 Task: Open a blank sheet, save the file as Success.doc and add heading 'Success'Success ,with the parapraph,with the parapraph Success is the achievement of goals and the realization of one's ambitions. It varies from person to person, encompassing different aspects of life, such as career accomplishments, personal milestones, or making a positive impact on society. Success is a reflection of determination, hard work, and perseverance.Apply Font Style Algerian And font size 14. Apply font style in  Heading Caladea and font size 14 Change heading alignment to  Center
Action: Mouse moved to (20, 17)
Screenshot: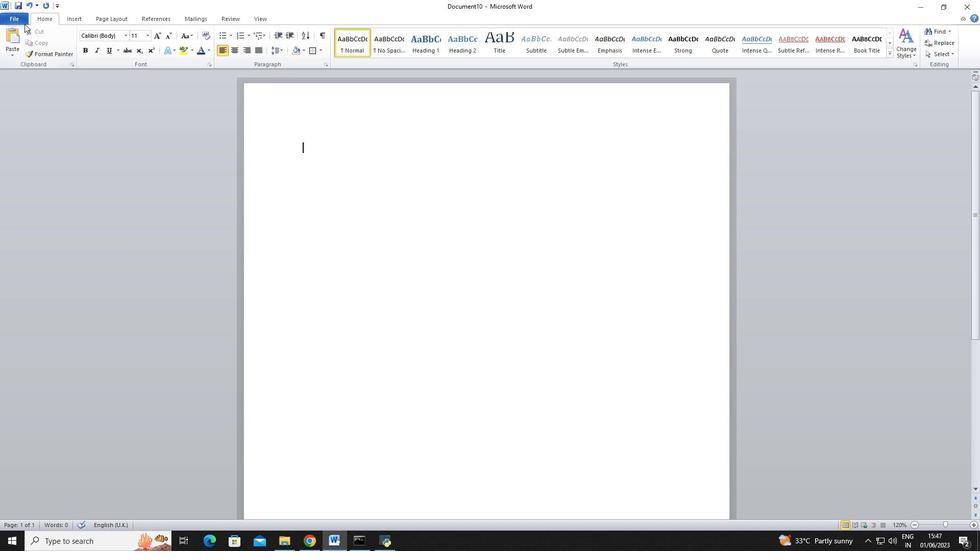
Action: Mouse pressed left at (20, 17)
Screenshot: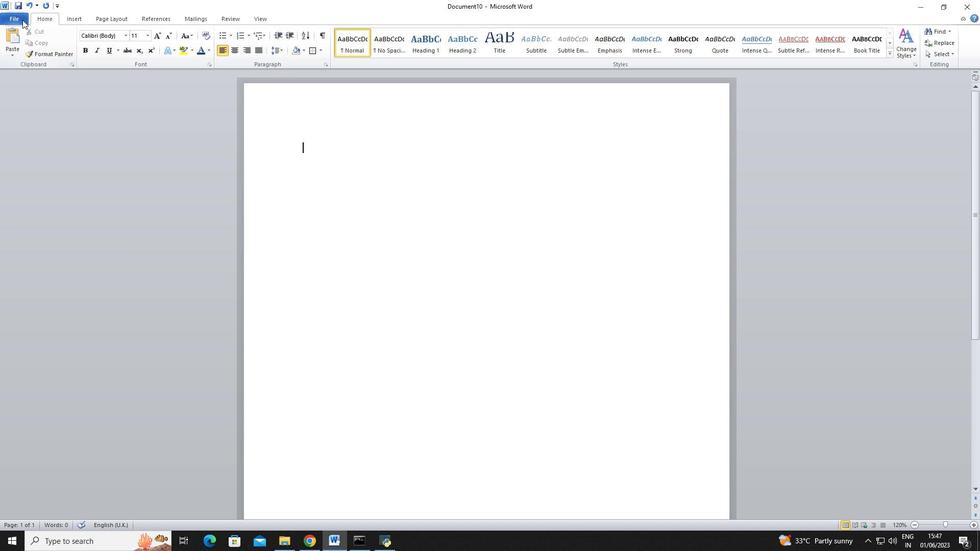 
Action: Mouse moved to (25, 131)
Screenshot: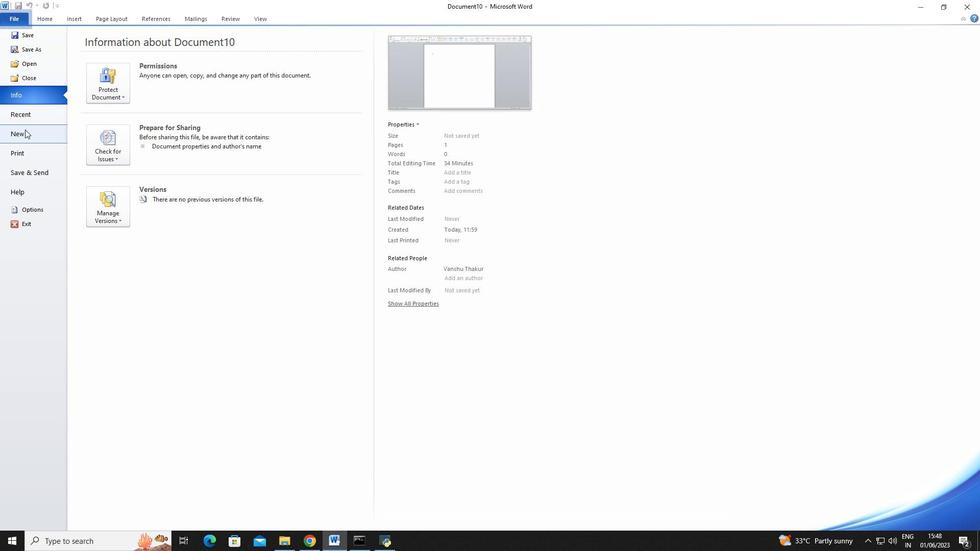 
Action: Mouse pressed left at (25, 131)
Screenshot: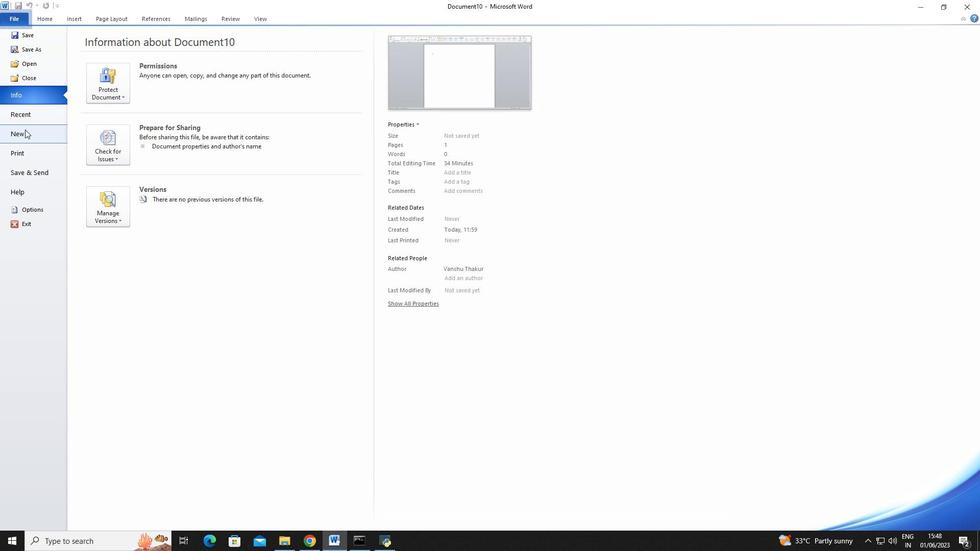 
Action: Mouse moved to (96, 103)
Screenshot: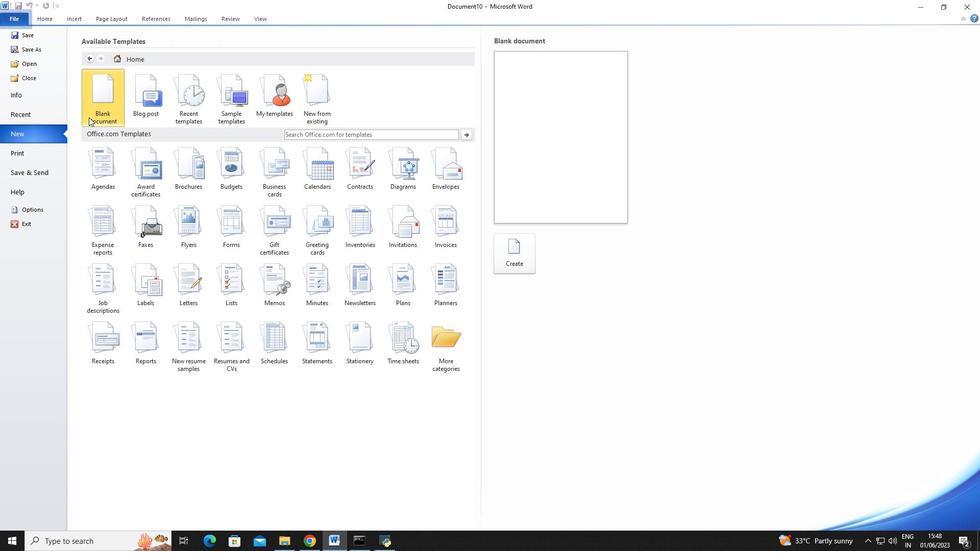 
Action: Mouse pressed left at (96, 103)
Screenshot: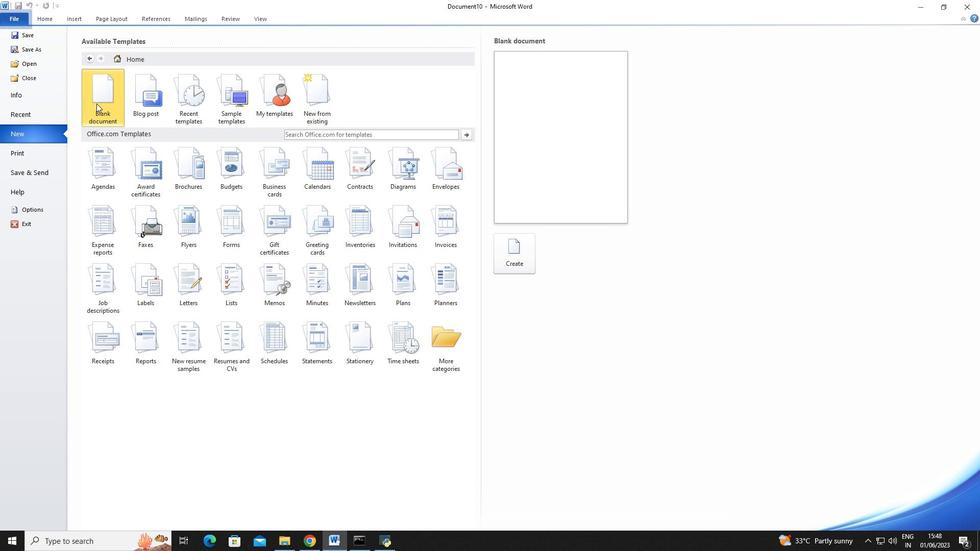 
Action: Mouse moved to (527, 260)
Screenshot: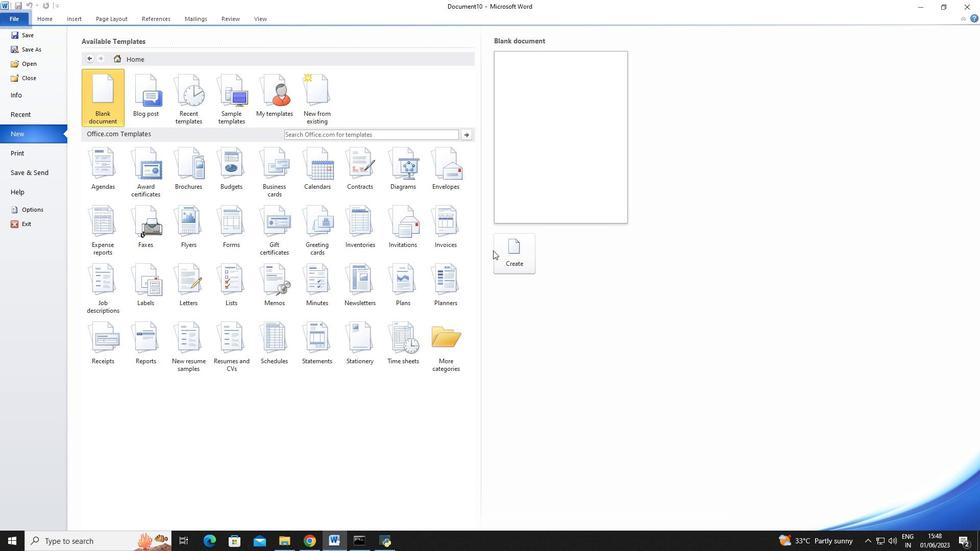 
Action: Mouse pressed left at (527, 260)
Screenshot: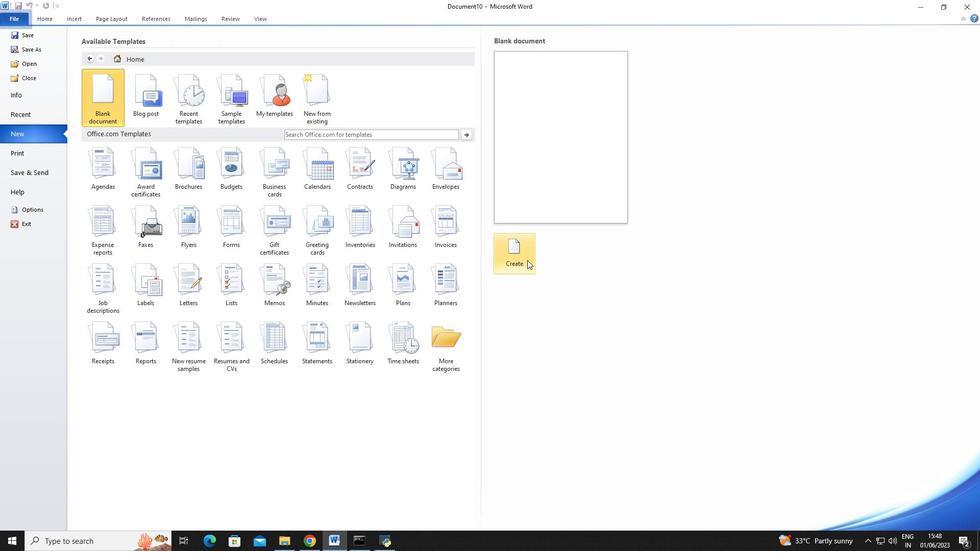 
Action: Mouse moved to (18, 7)
Screenshot: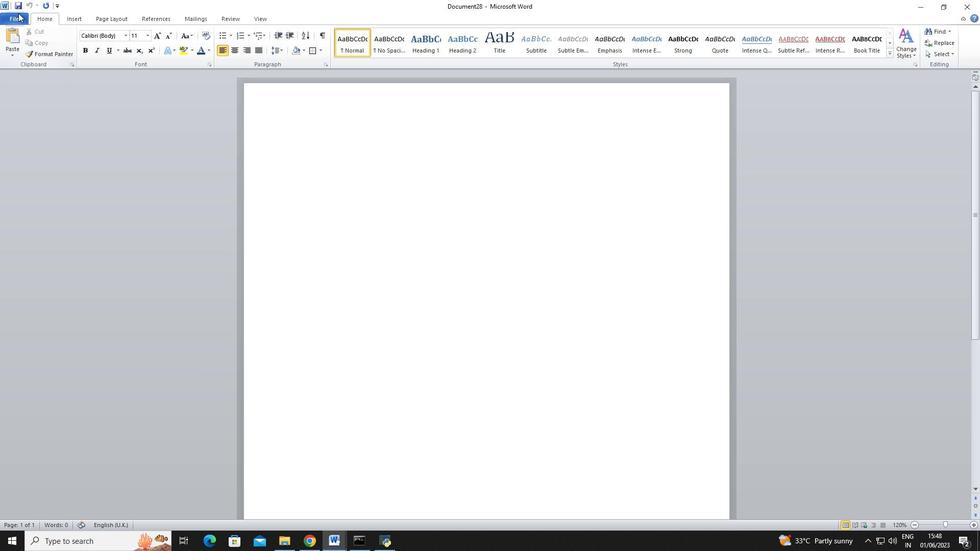 
Action: Mouse pressed left at (18, 7)
Screenshot: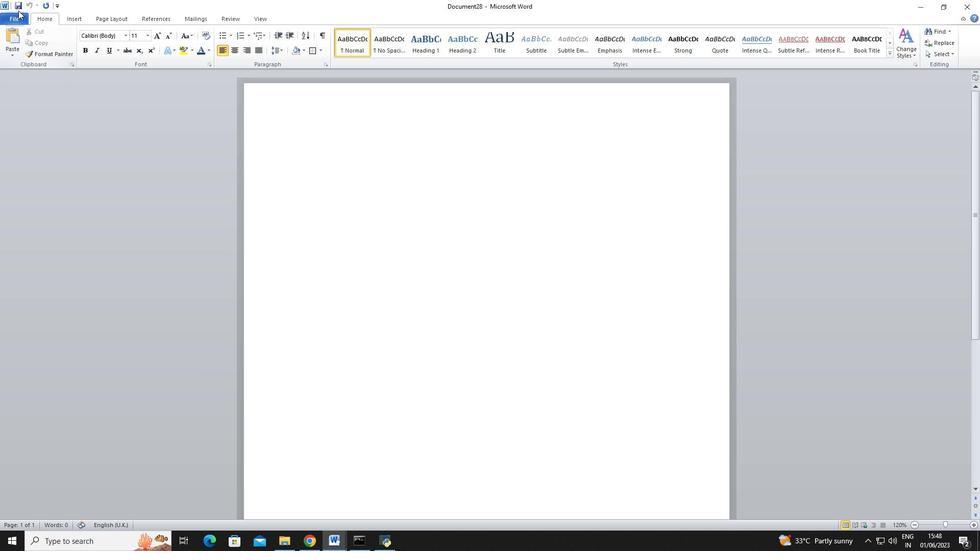 
Action: Mouse moved to (27, 29)
Screenshot: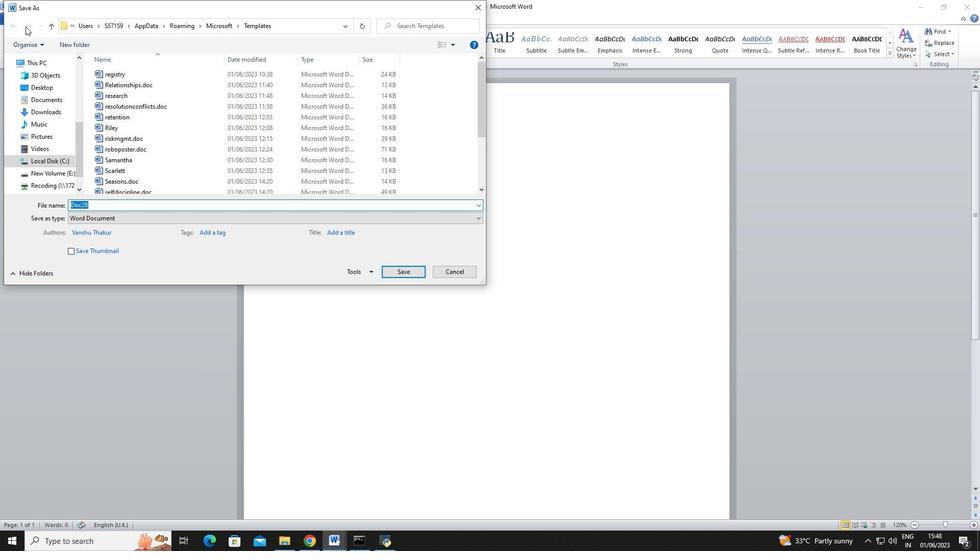 
Action: Key pressed <Key.shift>Success
Screenshot: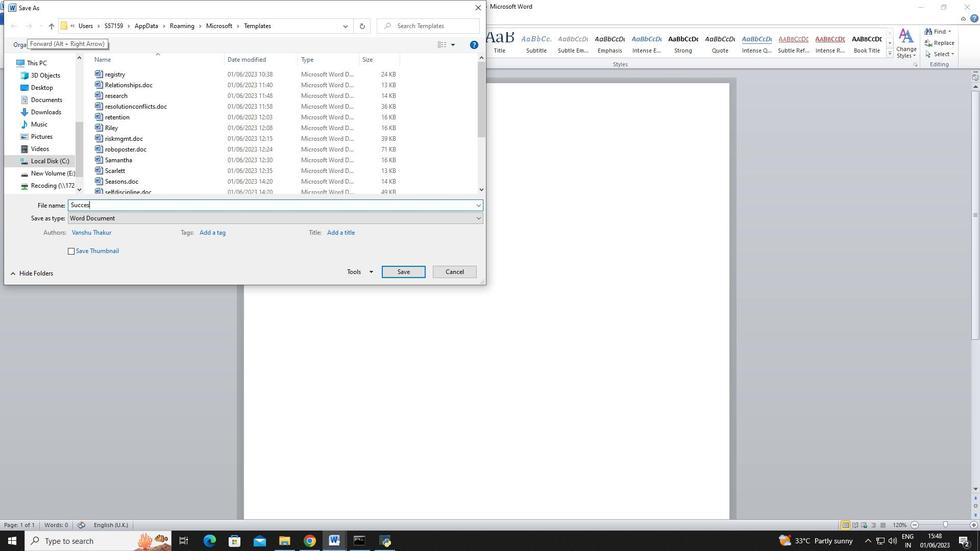 
Action: Mouse moved to (27, 22)
Screenshot: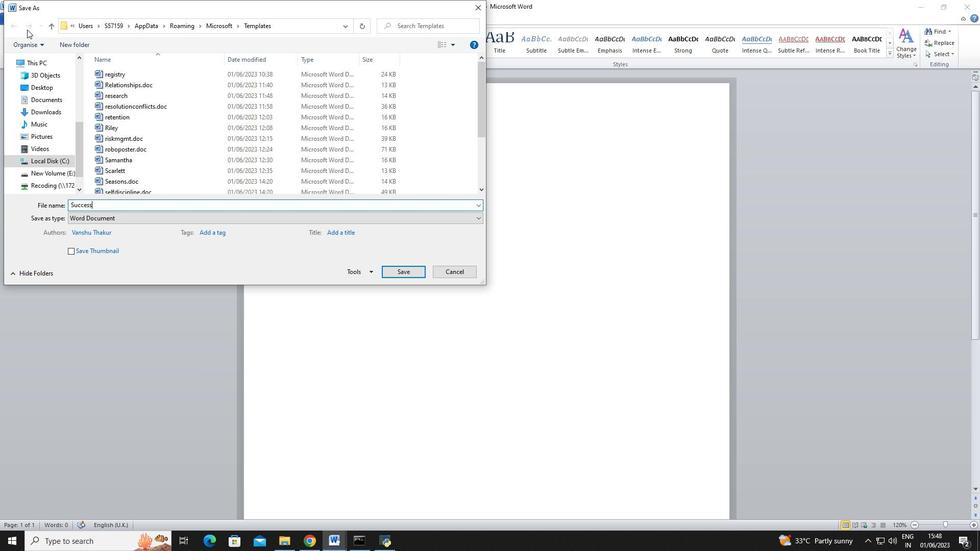 
Action: Key pressed .
Screenshot: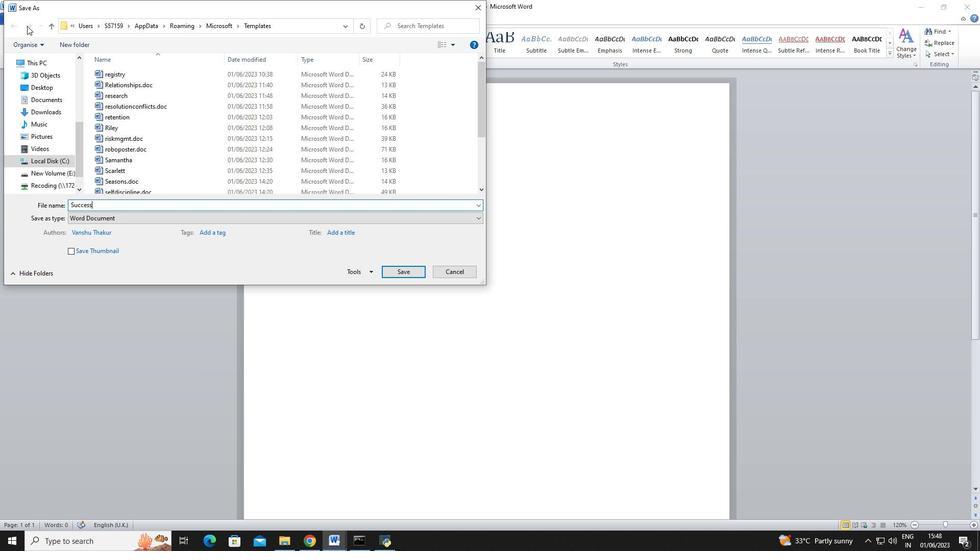 
Action: Mouse moved to (27, 23)
Screenshot: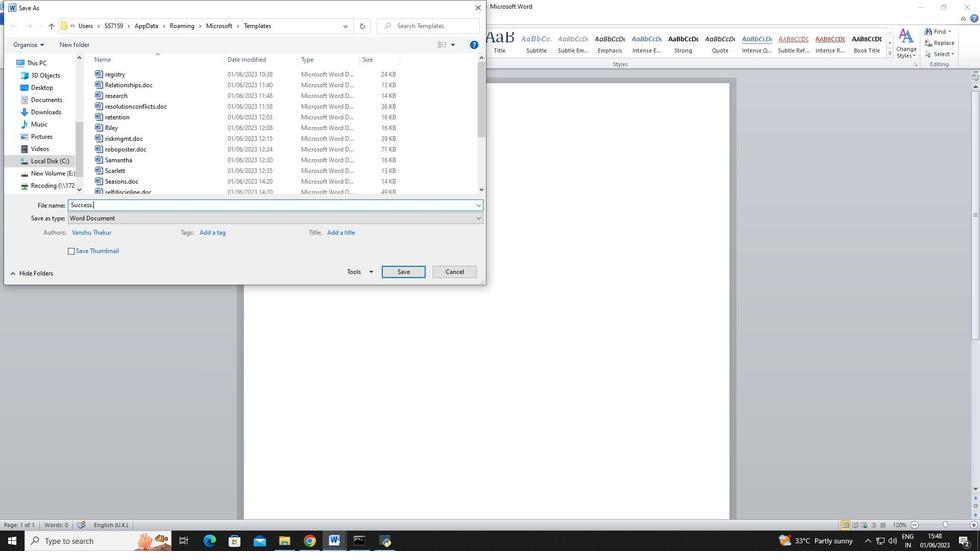 
Action: Key pressed doc
Screenshot: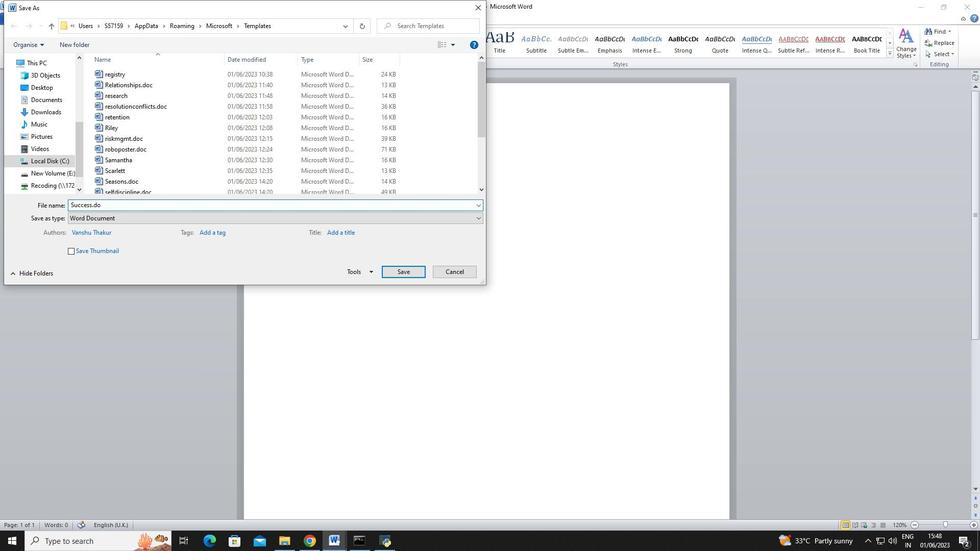 
Action: Mouse moved to (387, 269)
Screenshot: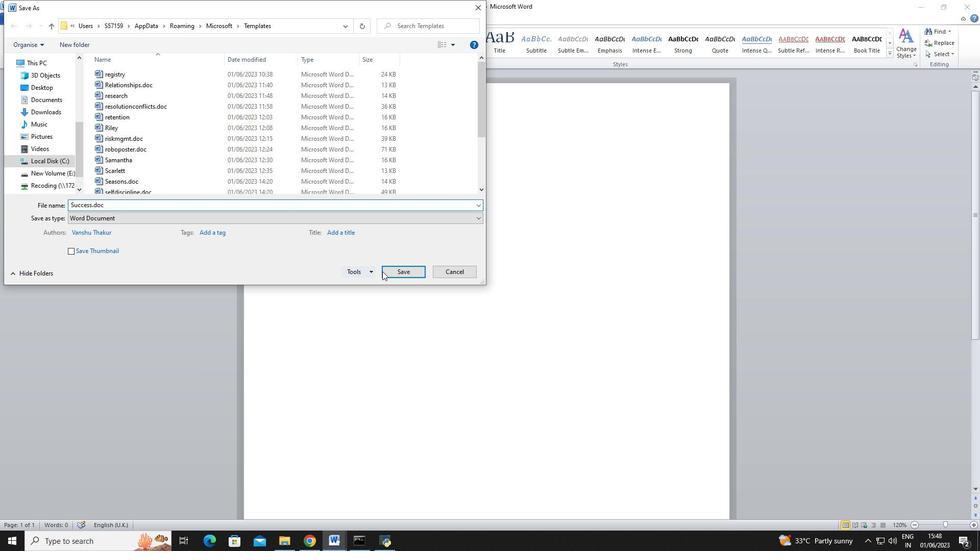 
Action: Mouse pressed left at (387, 269)
Screenshot: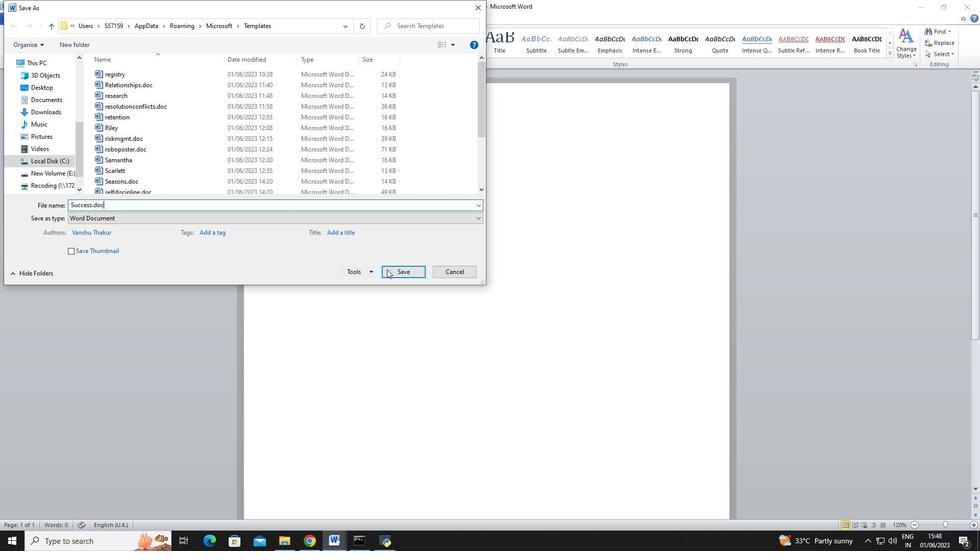 
Action: Mouse moved to (319, 167)
Screenshot: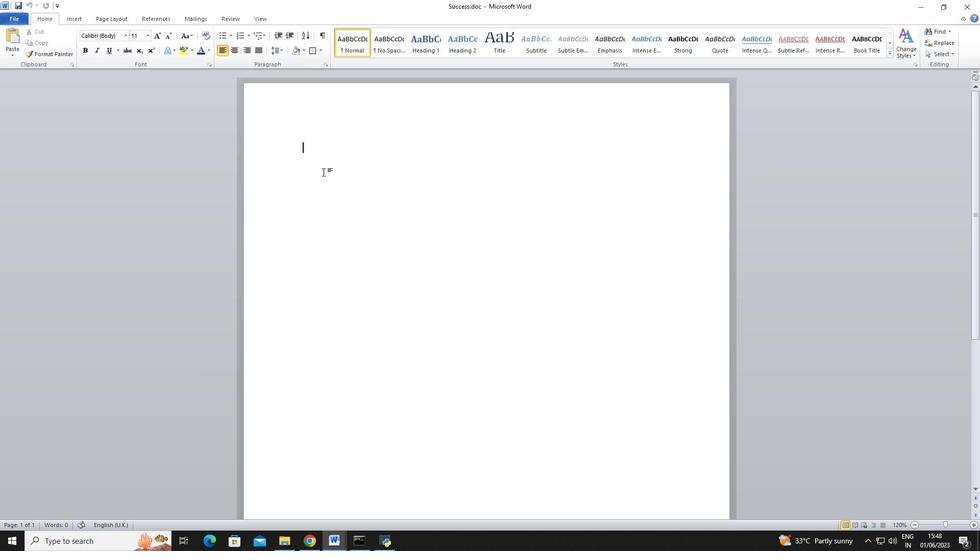 
Action: Key pressed <Key.shift>
Screenshot: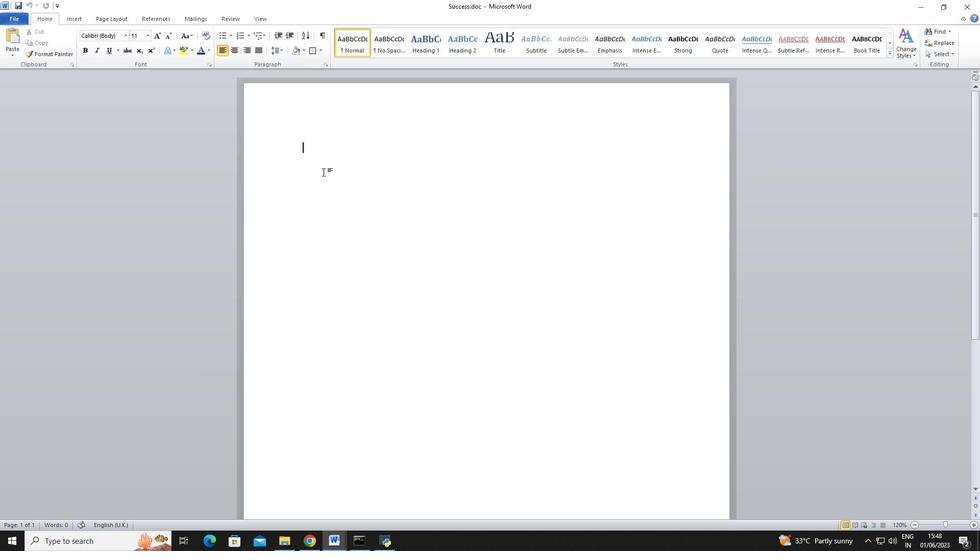 
Action: Mouse moved to (316, 162)
Screenshot: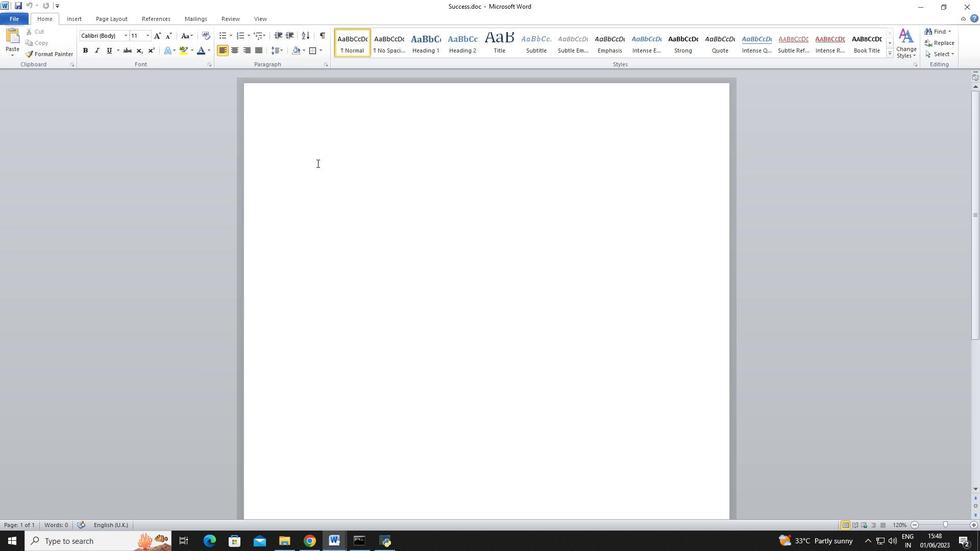 
Action: Key pressed <Key.shift><Key.shift>Success
Screenshot: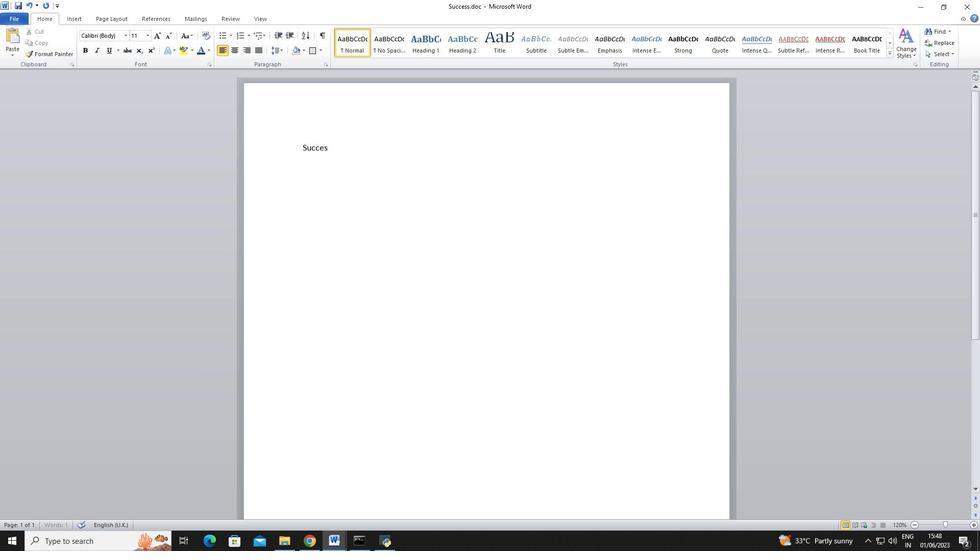 
Action: Mouse moved to (333, 169)
Screenshot: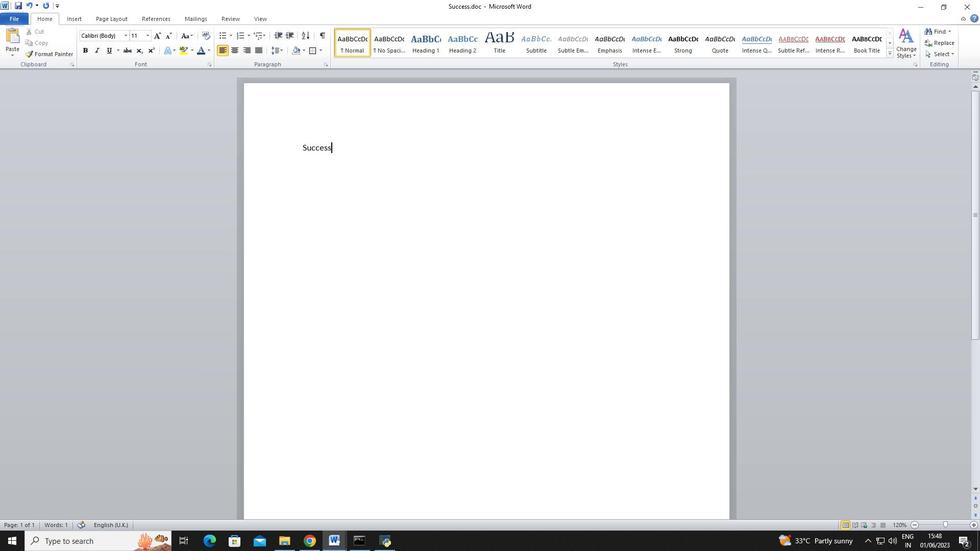 
Action: Key pressed <Key.enter><Key.shift>Success<Key.space>is<Key.space>the<Key.space>achievemn<Key.backspace>ent<Key.space>of<Key.space>goals<Key.space>and<Key.space>the<Key.space>realization<Key.space>of<Key.space>one's<Key.space>ambitions.<Key.space><Key.shift>It<Key.space>varies<Key.space>from<Key.space>person<Key.space>to<Key.space>person,<Key.space>encompassing<Key.space>different<Key.space>aspects<Key.space>of<Key.space>life,<Key.space>such<Key.space>as<Key.space>career<Key.space>accomplishments,<Key.space>personal<Key.space>milestones.<Key.backspace>,<Key.space>or<Key.space>making<Key.space>a<Key.space>positive<Key.space>impact<Key.space>on<Key.space>society.<Key.space><Key.shift><Key.shift><Key.shift><Key.shift><Key.shift><Key.shift><Key.shift><Key.shift><Key.shift><Key.shift><Key.shift><Key.shift><Key.shift><Key.shift><Key.shift><Key.shift><Key.shift><Key.shift><Key.shift><Key.shift><Key.shift><Key.shift><Key.shift><Key.shift><Key.shift><Key.shift><Key.shift><Key.shift><Key.shift><Key.shift><Key.shift>Sucess<Key.space>is<Key.space>a<Key.space>reflection<Key.space>of<Key.space>determination,<Key.space>hard<Key.space>work,<Key.space>and<Key.space>perseverance.
Screenshot: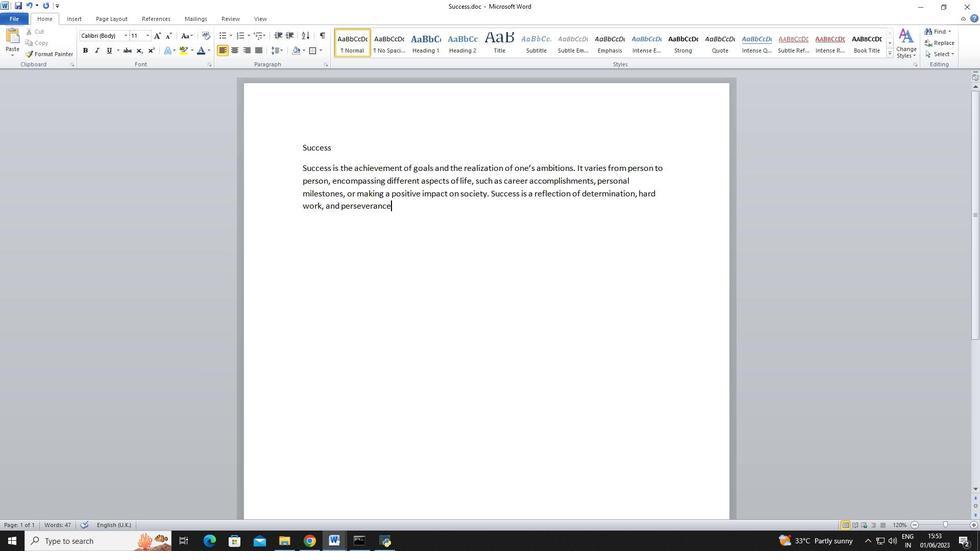 
Action: Mouse moved to (396, 214)
Screenshot: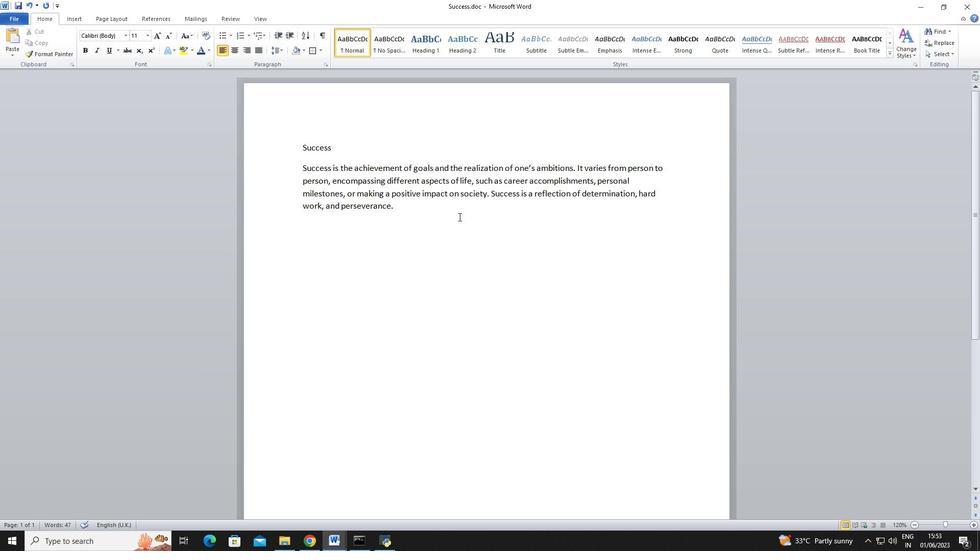 
Action: Mouse pressed left at (396, 214)
Screenshot: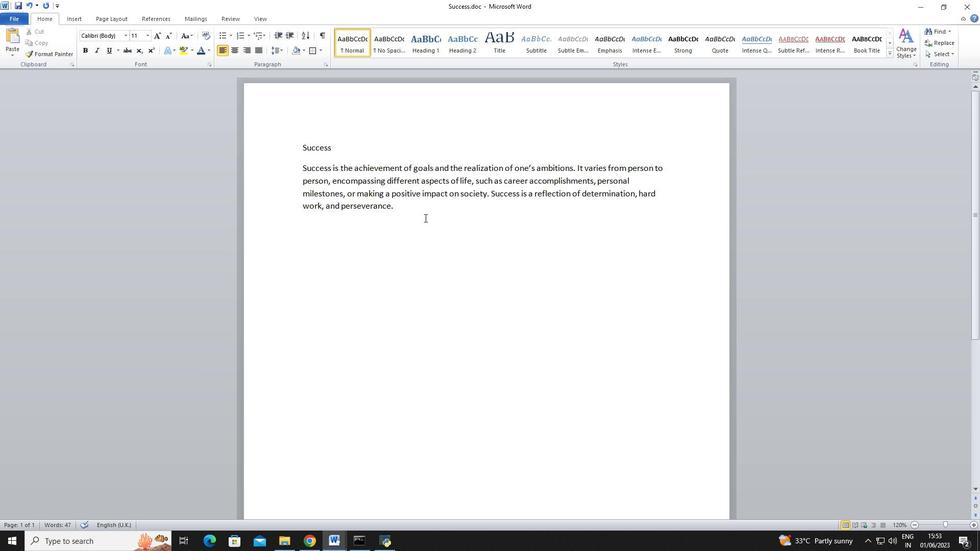 
Action: Mouse moved to (125, 35)
Screenshot: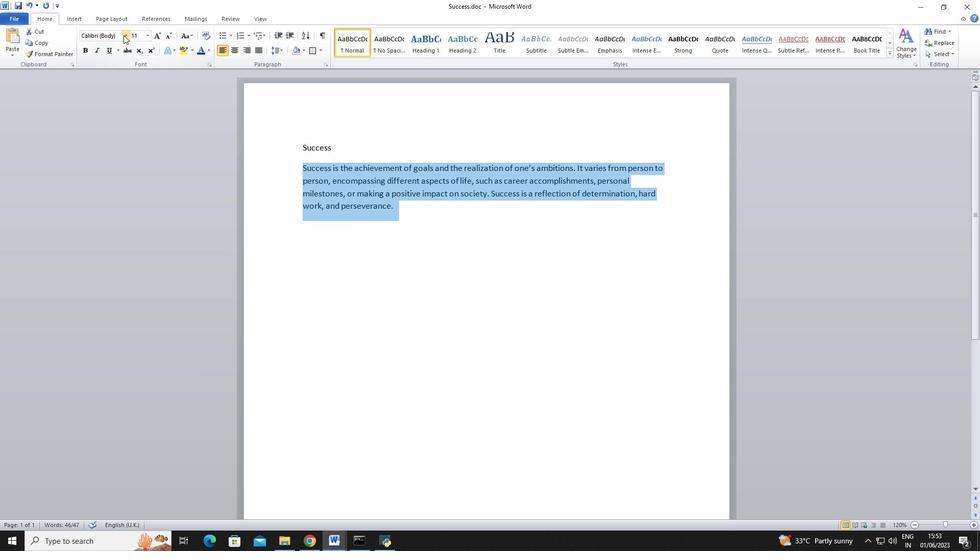 
Action: Mouse pressed left at (125, 35)
Screenshot: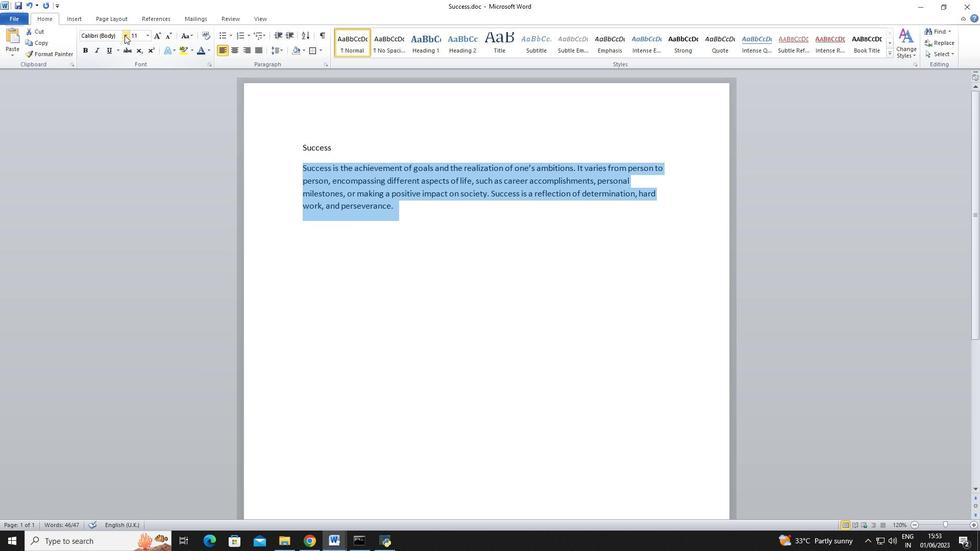 
Action: Mouse moved to (153, 237)
Screenshot: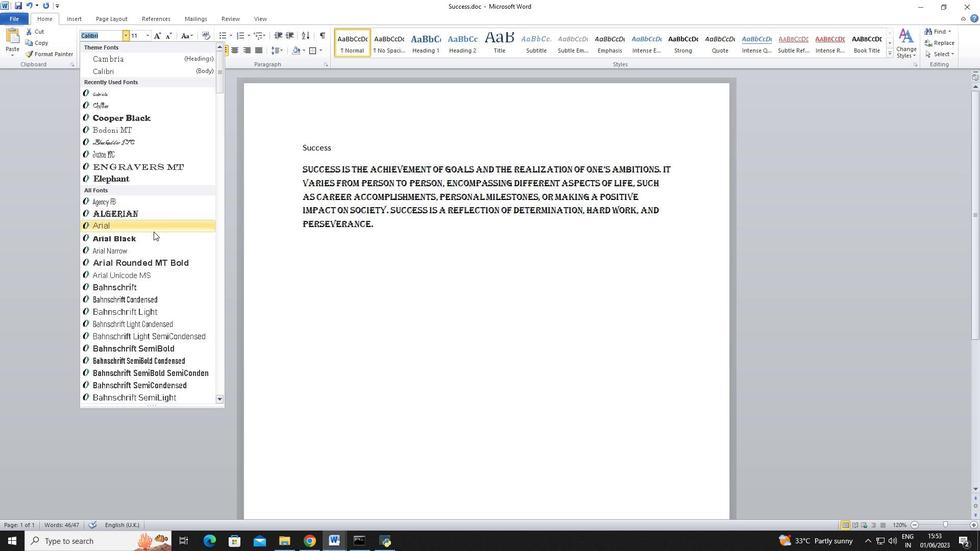 
Action: Mouse scrolled (153, 235) with delta (0, 0)
Screenshot: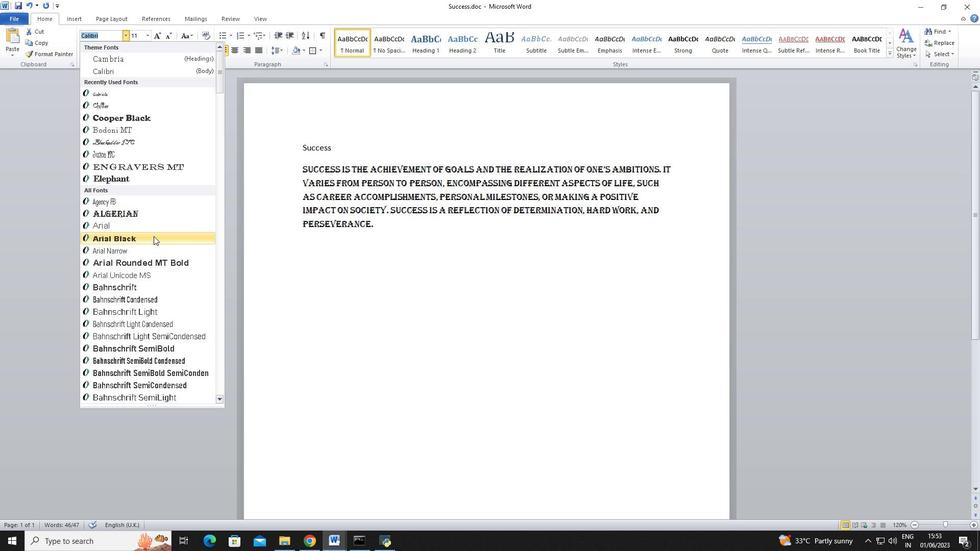 
Action: Mouse scrolled (153, 237) with delta (0, 0)
Screenshot: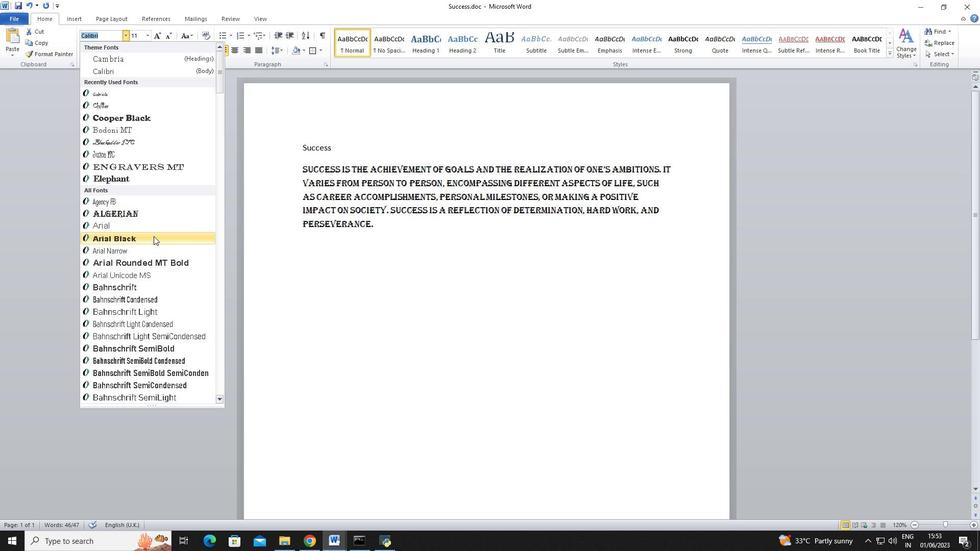 
Action: Mouse scrolled (153, 237) with delta (0, 0)
Screenshot: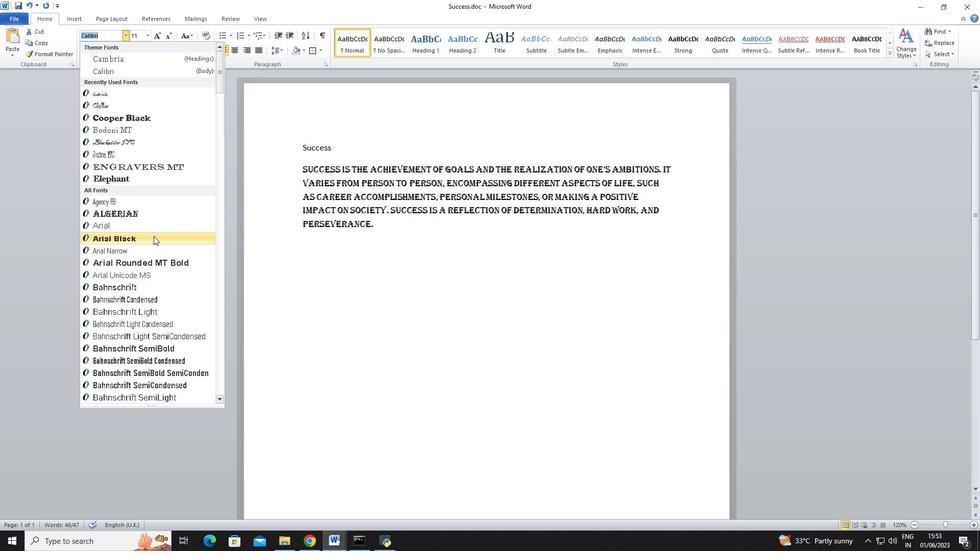 
Action: Mouse moved to (154, 230)
Screenshot: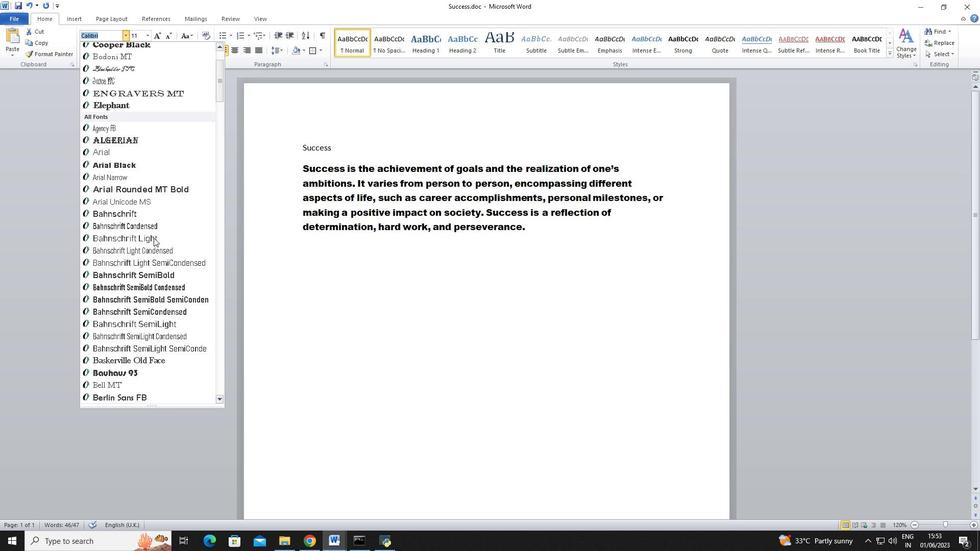 
Action: Mouse scrolled (154, 231) with delta (0, 0)
Screenshot: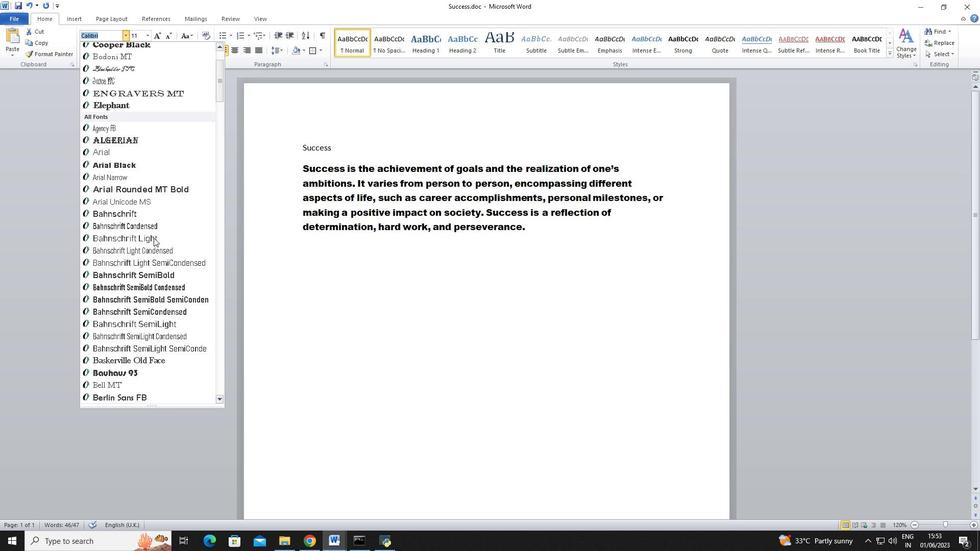 
Action: Mouse moved to (154, 228)
Screenshot: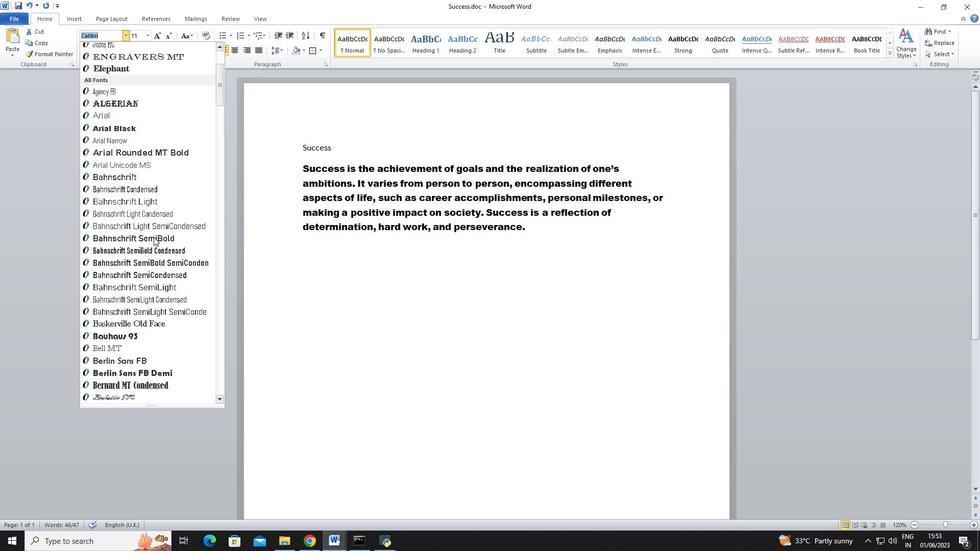 
Action: Mouse scrolled (154, 229) with delta (0, 0)
Screenshot: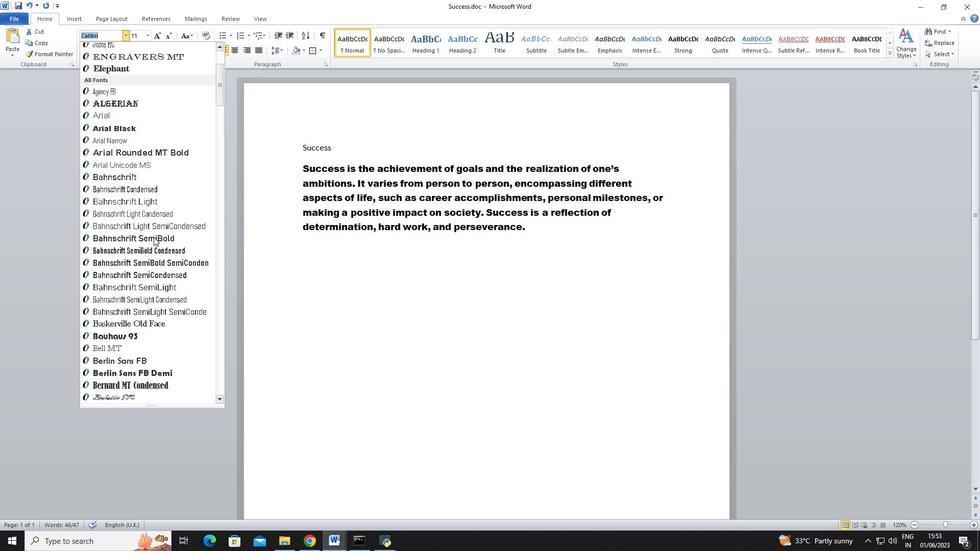 
Action: Mouse moved to (154, 227)
Screenshot: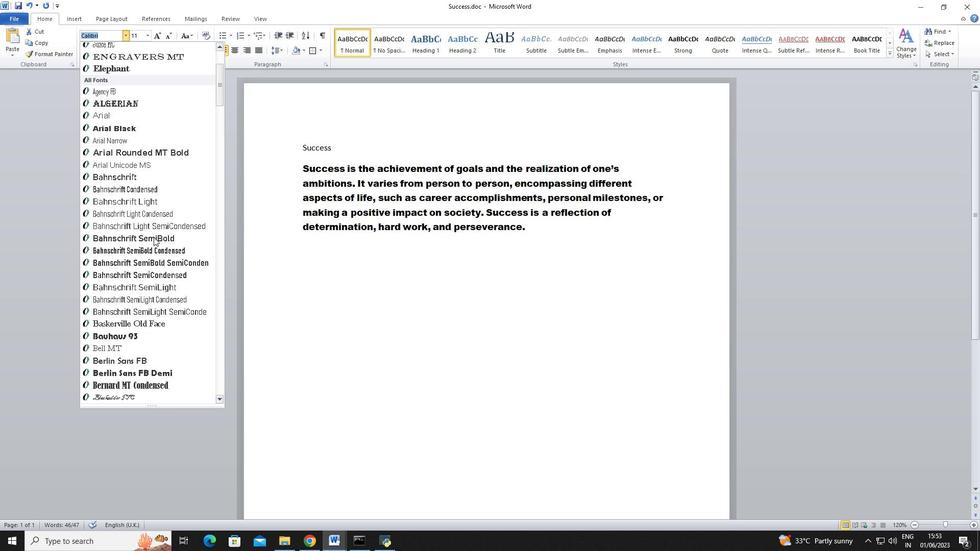 
Action: Mouse scrolled (154, 227) with delta (0, 0)
Screenshot: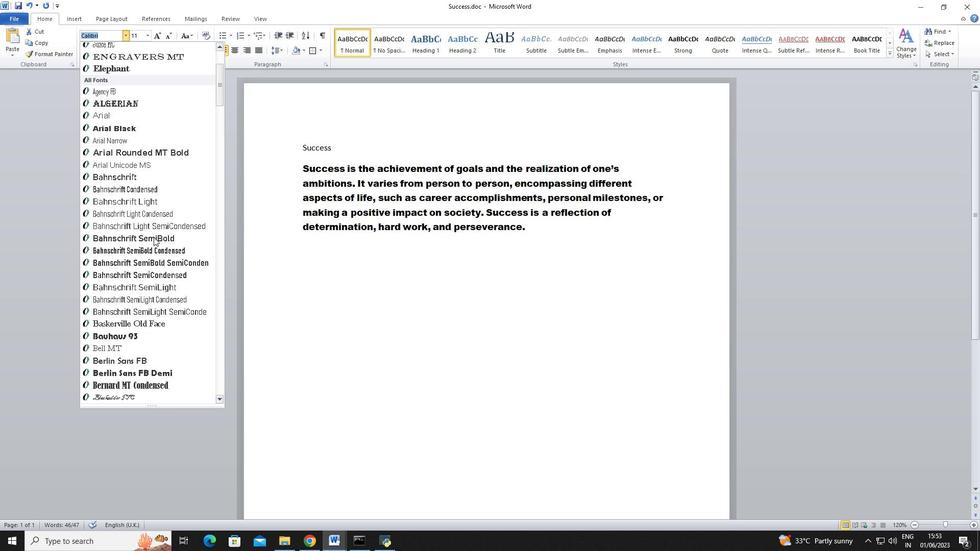 
Action: Mouse moved to (155, 224)
Screenshot: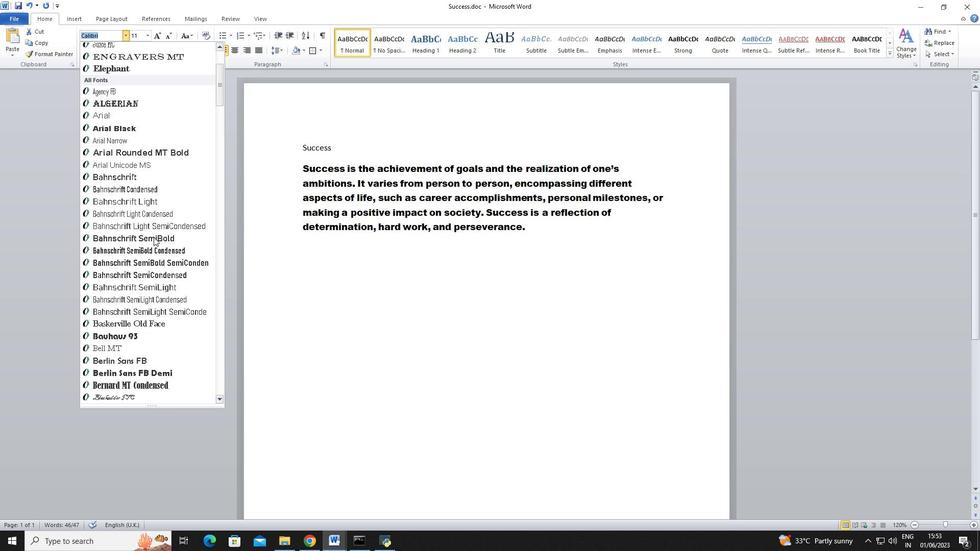 
Action: Mouse scrolled (155, 224) with delta (0, 0)
Screenshot: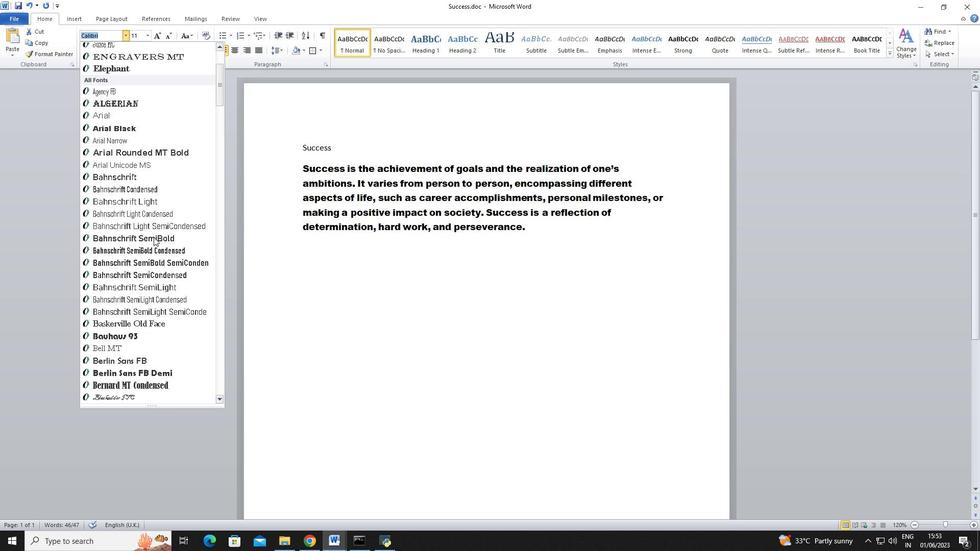 
Action: Mouse moved to (158, 214)
Screenshot: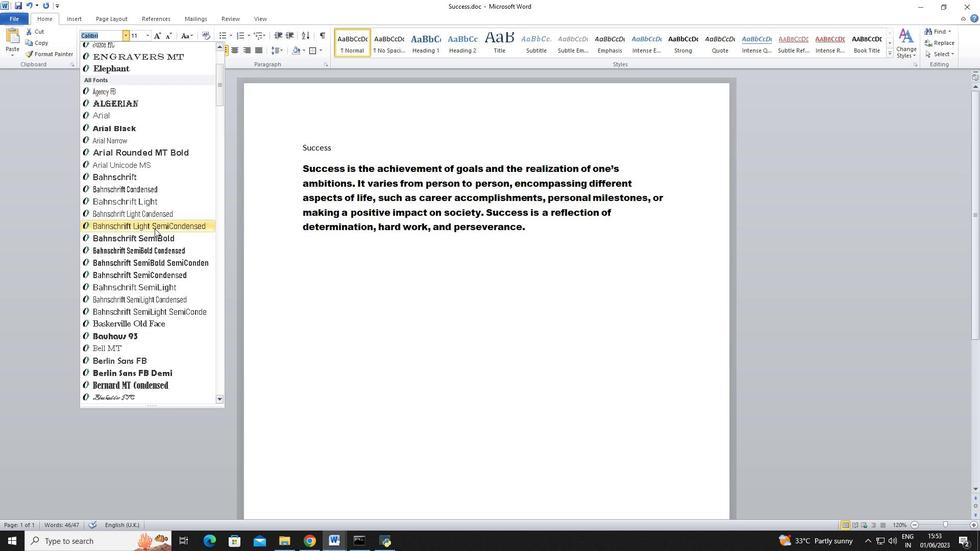 
Action: Mouse scrolled (157, 220) with delta (0, 0)
Screenshot: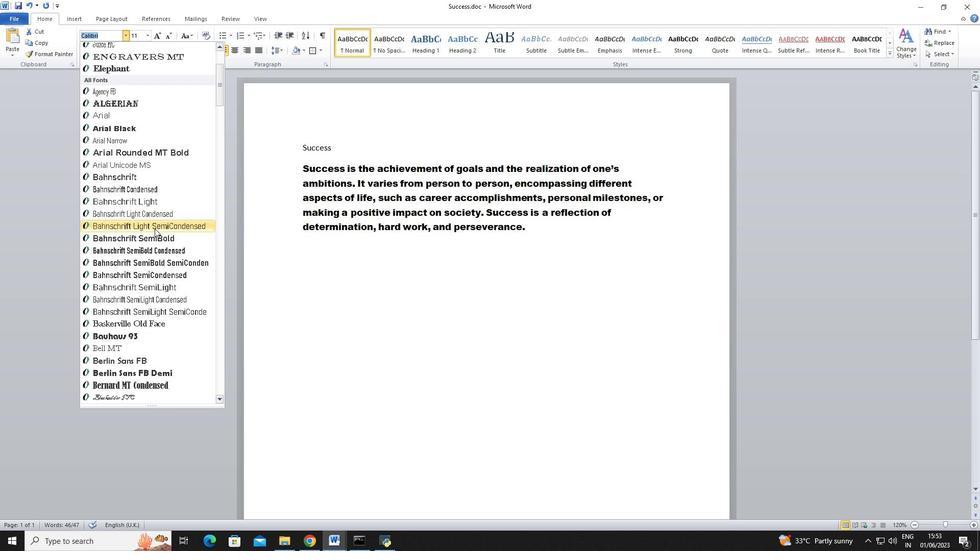 
Action: Mouse moved to (106, 29)
Screenshot: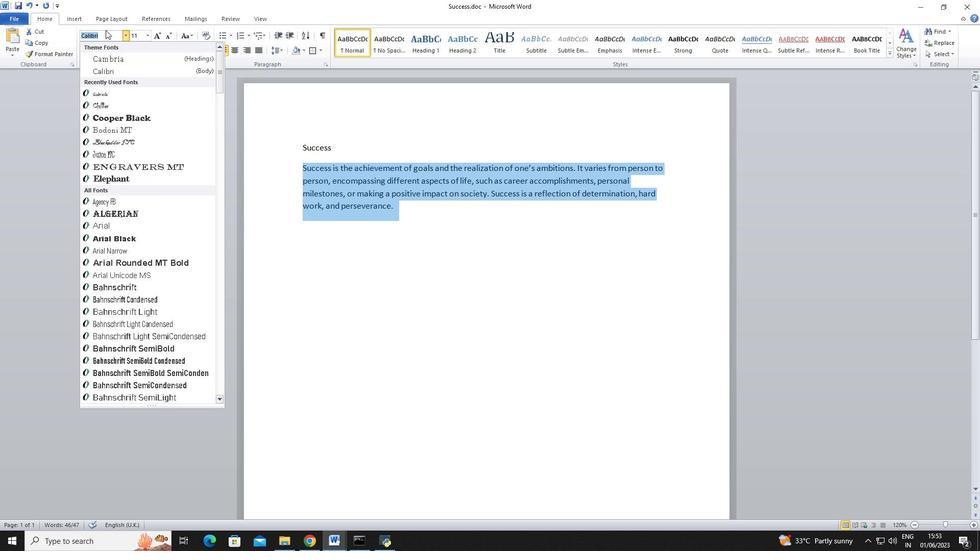 
Action: Key pressed <Key.shift>Algerian<Key.enter>
Screenshot: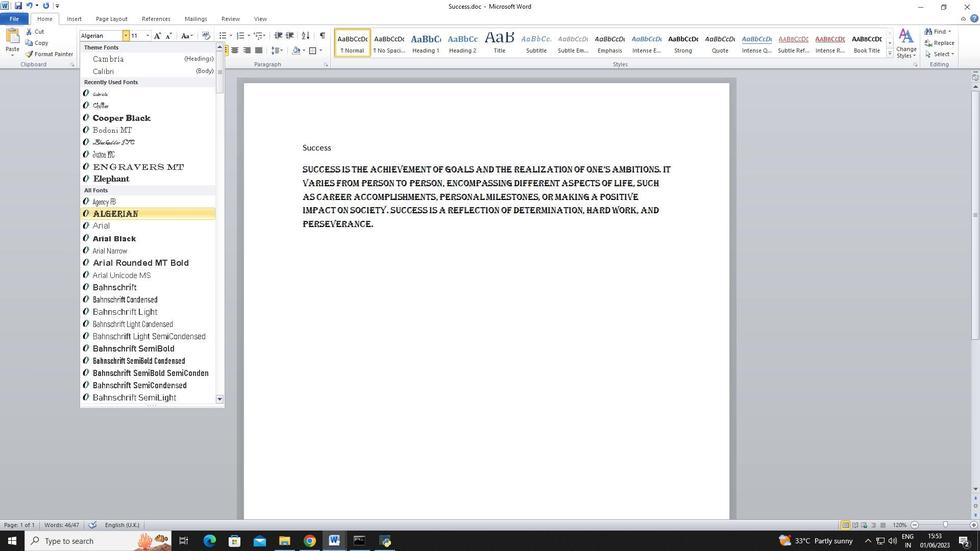 
Action: Mouse moved to (148, 37)
Screenshot: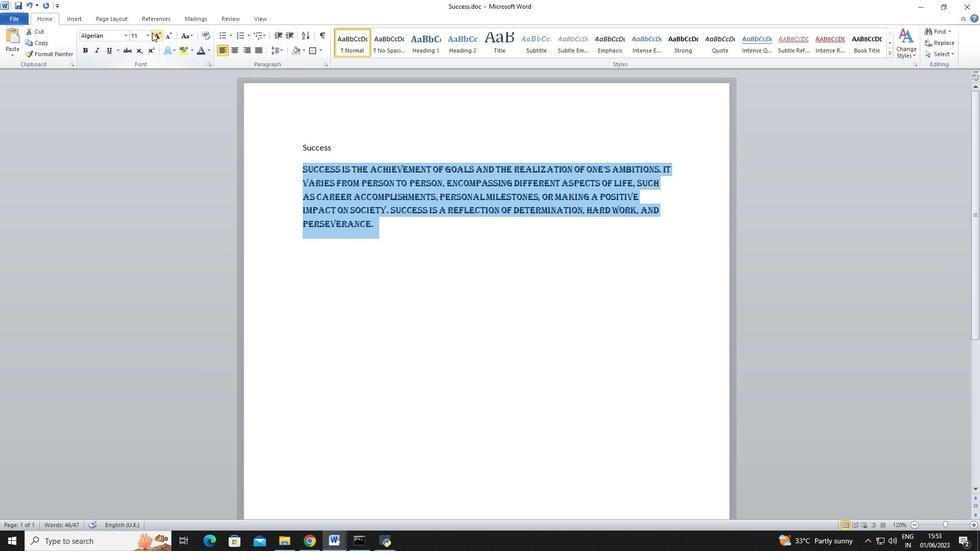 
Action: Mouse pressed left at (148, 37)
Screenshot: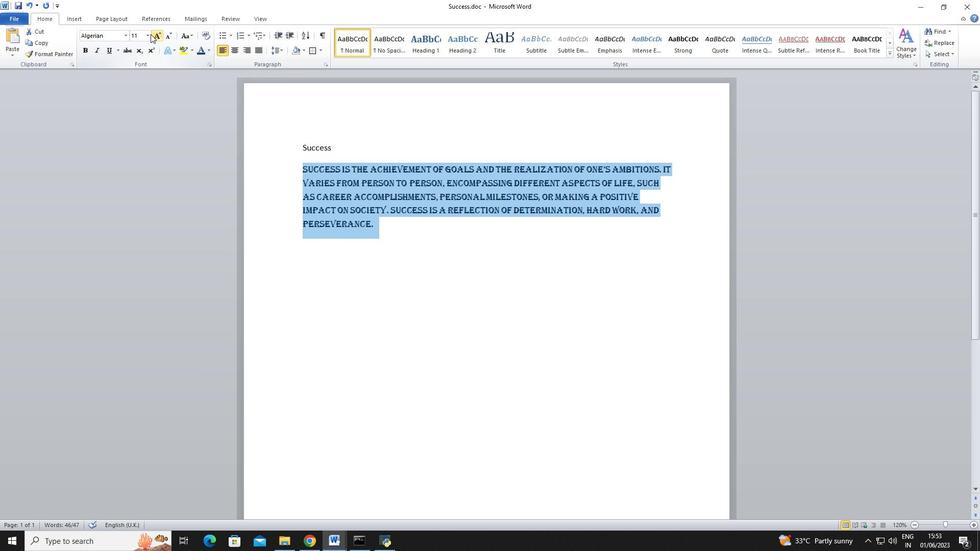 
Action: Mouse moved to (139, 87)
Screenshot: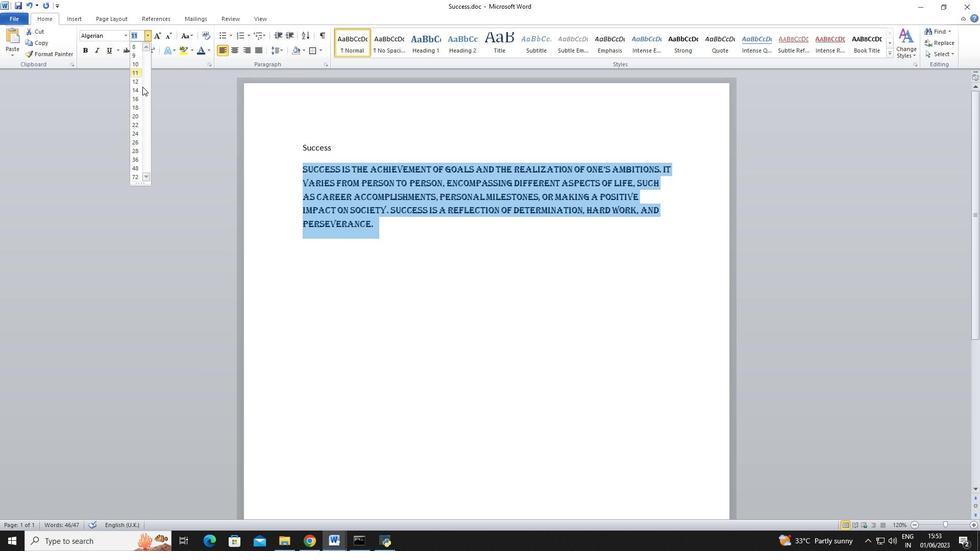 
Action: Mouse pressed left at (139, 87)
Screenshot: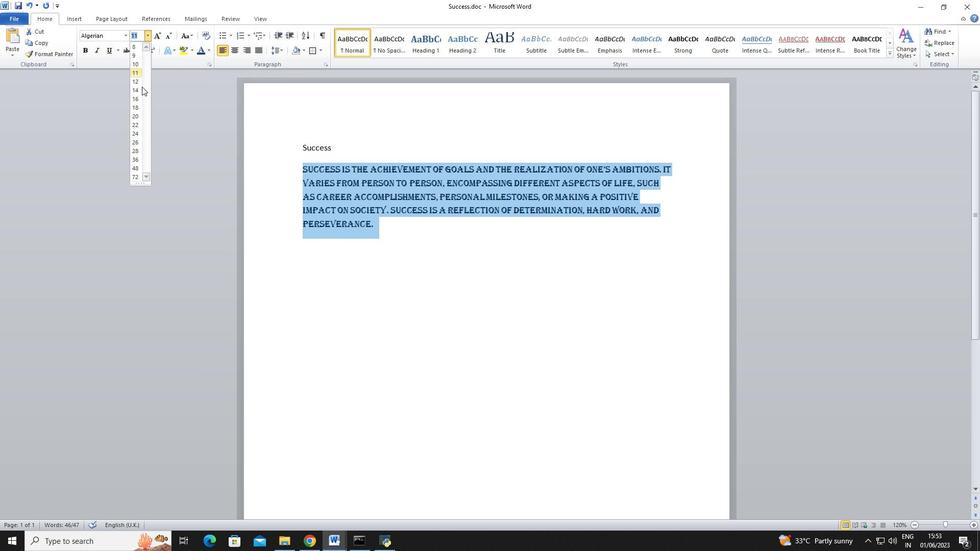 
Action: Mouse moved to (301, 148)
Screenshot: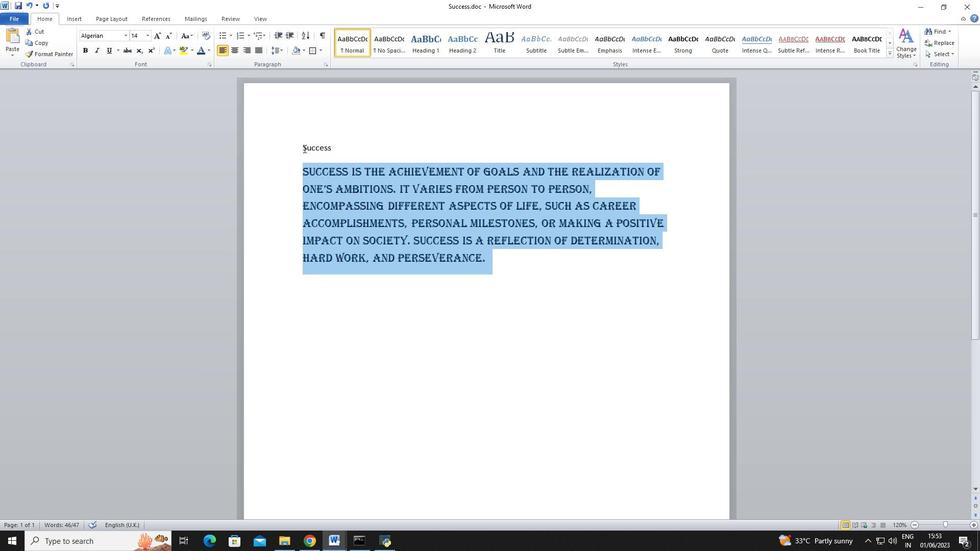 
Action: Mouse pressed left at (301, 148)
Screenshot: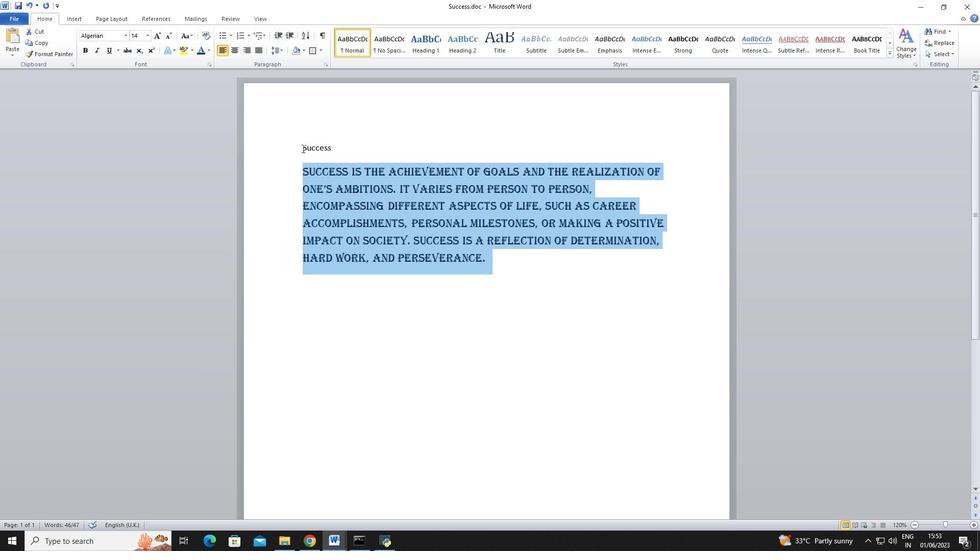 
Action: Mouse moved to (128, 37)
Screenshot: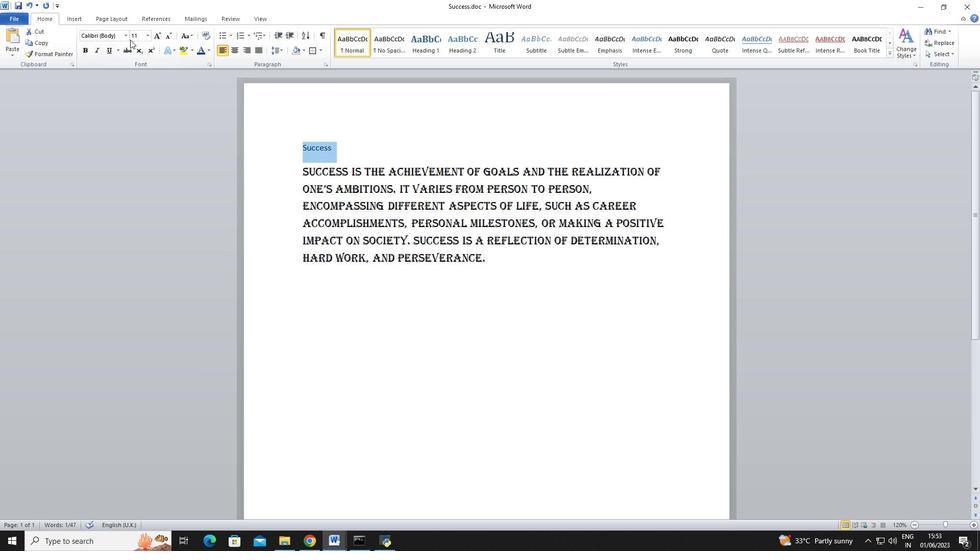 
Action: Mouse pressed left at (128, 37)
Screenshot: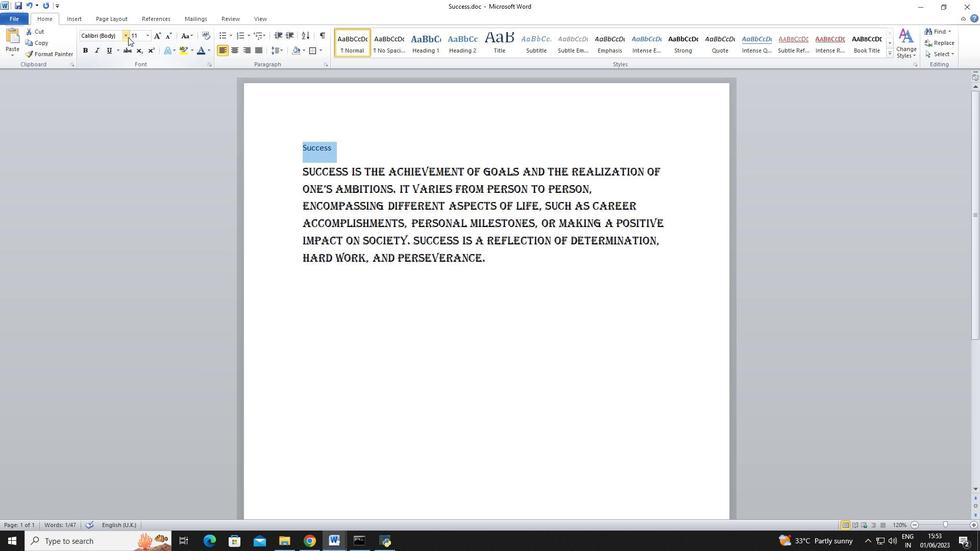 
Action: Mouse moved to (126, 284)
Screenshot: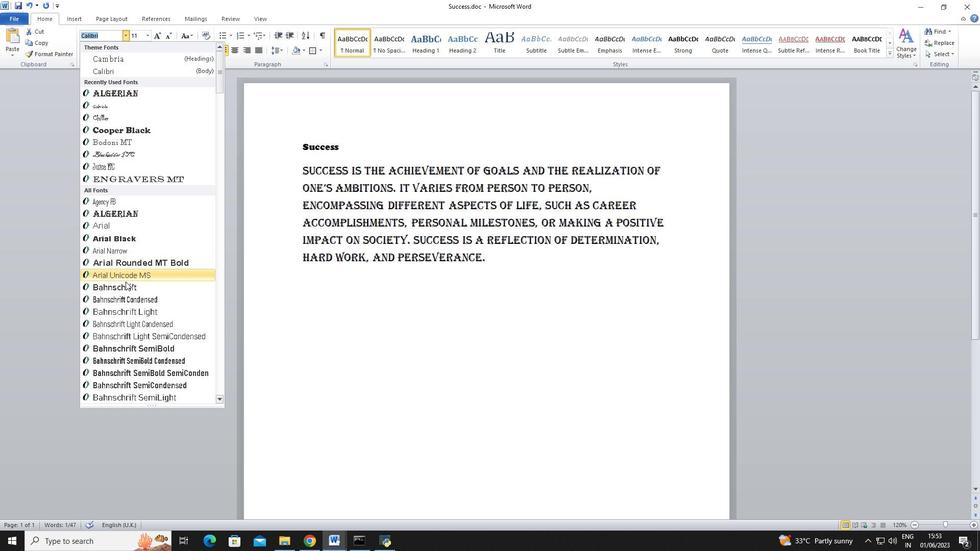 
Action: Mouse scrolled (126, 283) with delta (0, 0)
Screenshot: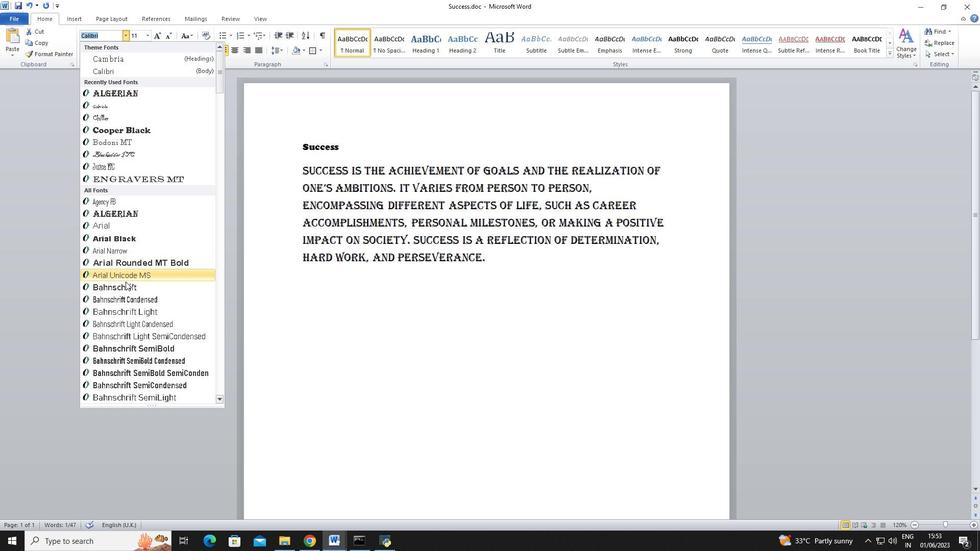 
Action: Mouse scrolled (126, 283) with delta (0, 0)
Screenshot: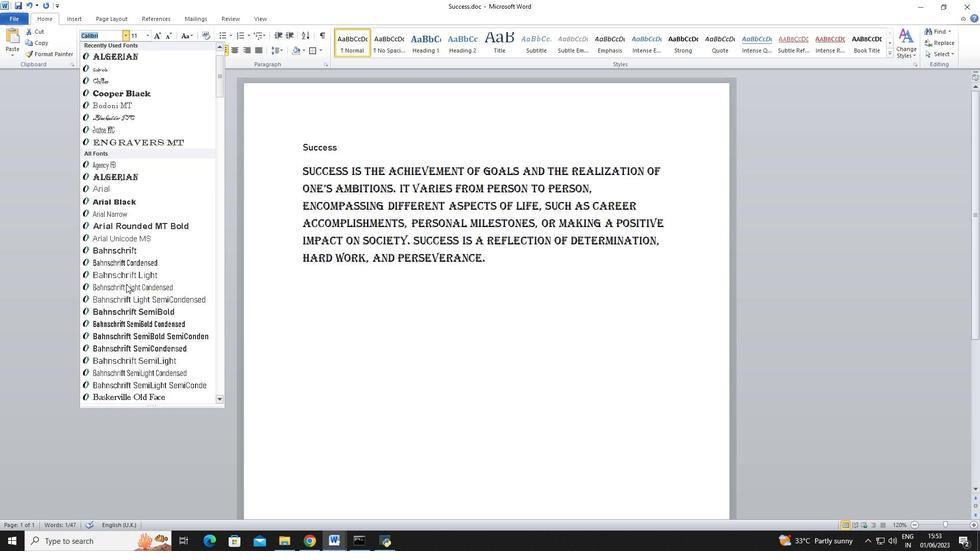 
Action: Mouse scrolled (126, 283) with delta (0, 0)
Screenshot: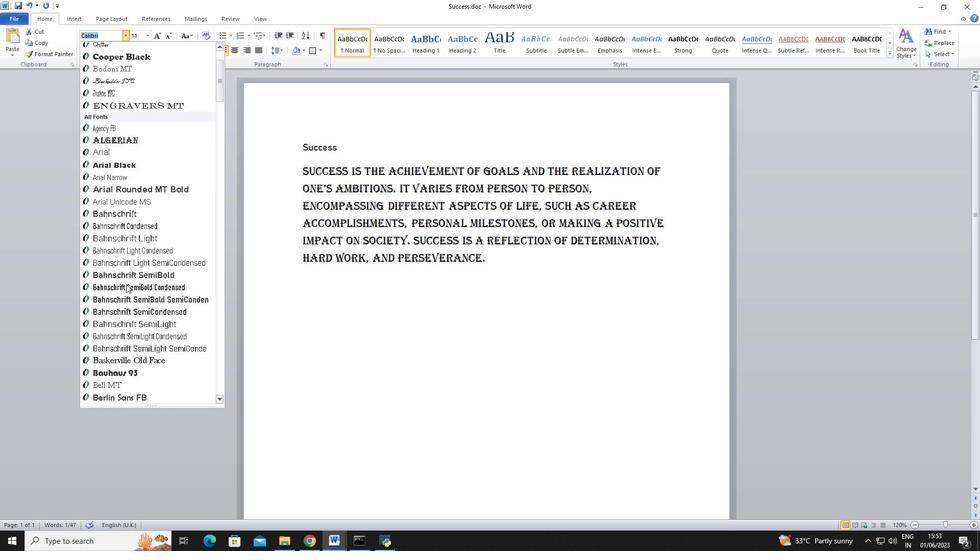 
Action: Mouse scrolled (126, 283) with delta (0, 0)
Screenshot: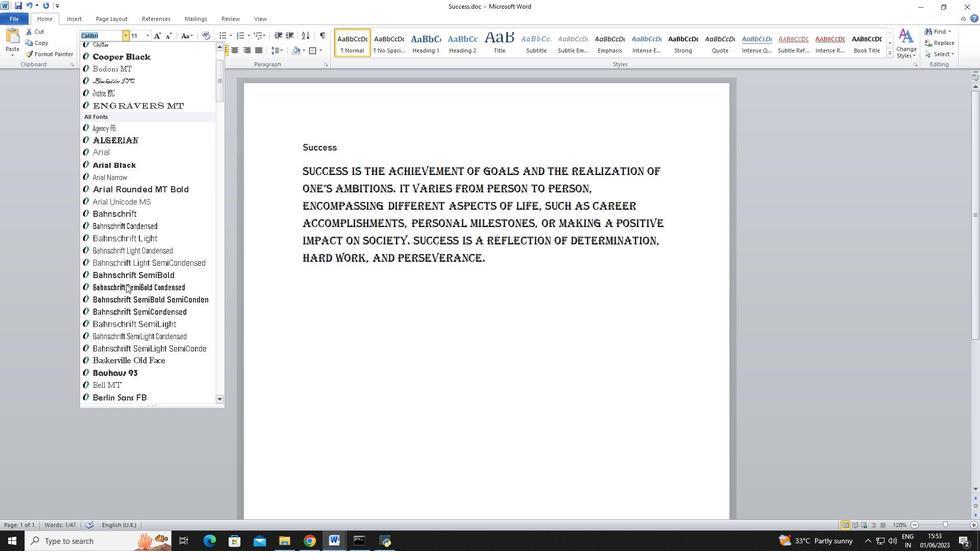 
Action: Mouse scrolled (126, 283) with delta (0, 0)
Screenshot: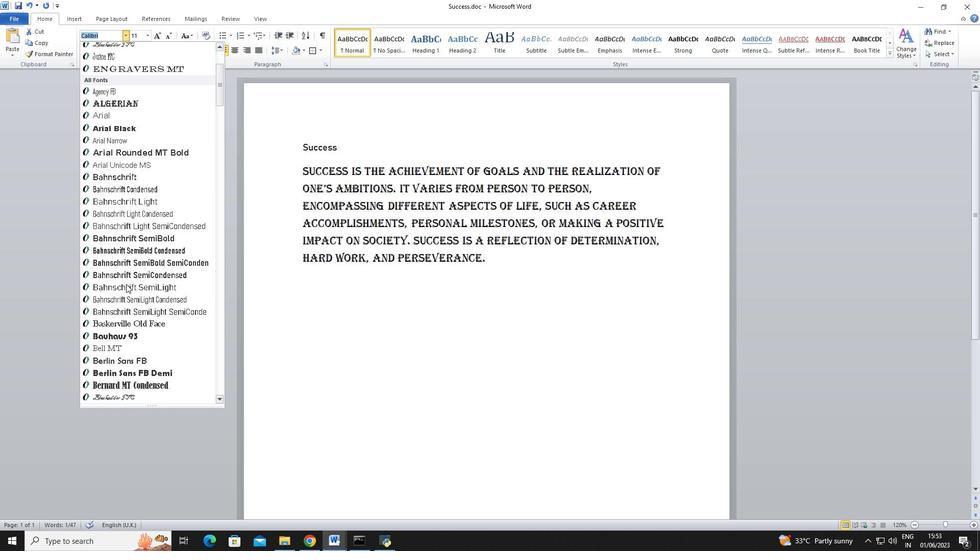 
Action: Mouse scrolled (126, 283) with delta (0, 0)
Screenshot: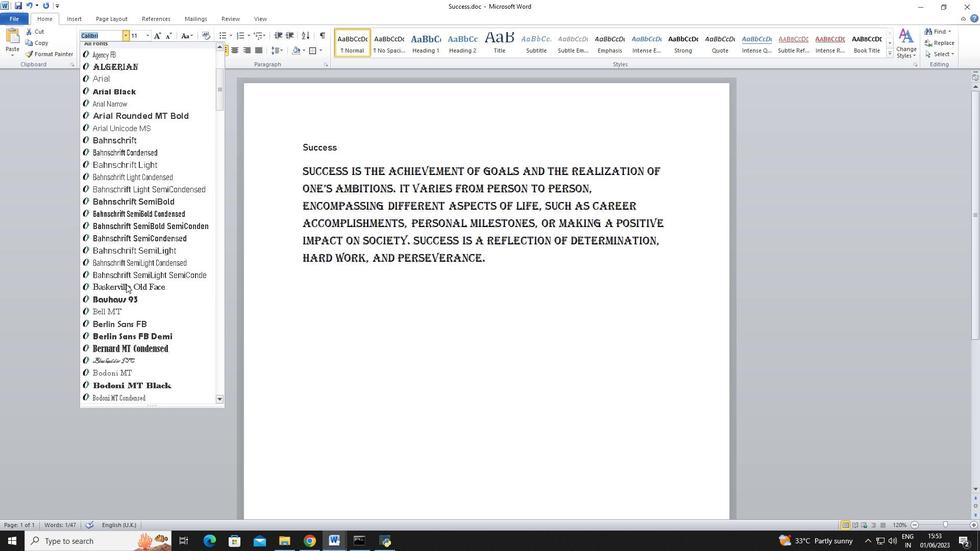 
Action: Mouse scrolled (126, 283) with delta (0, 0)
Screenshot: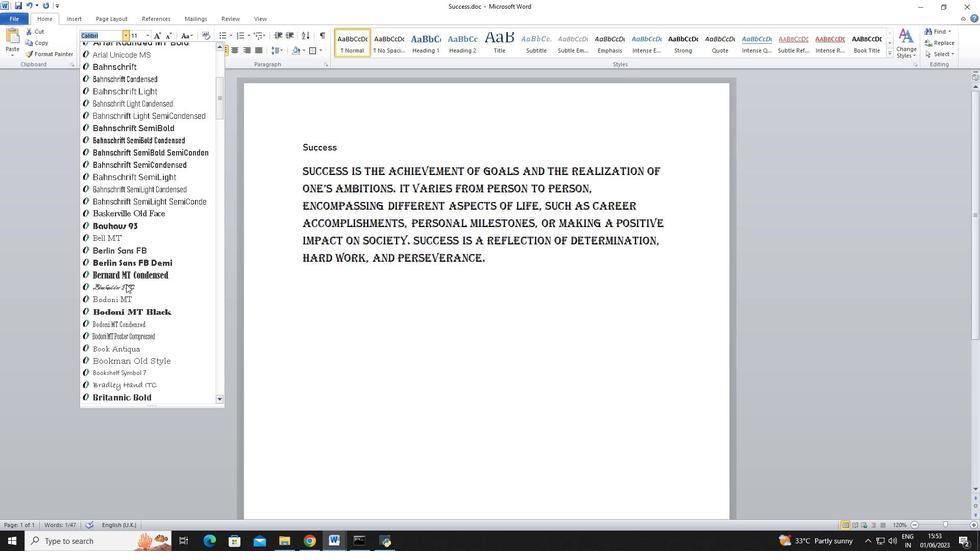 
Action: Mouse moved to (131, 285)
Screenshot: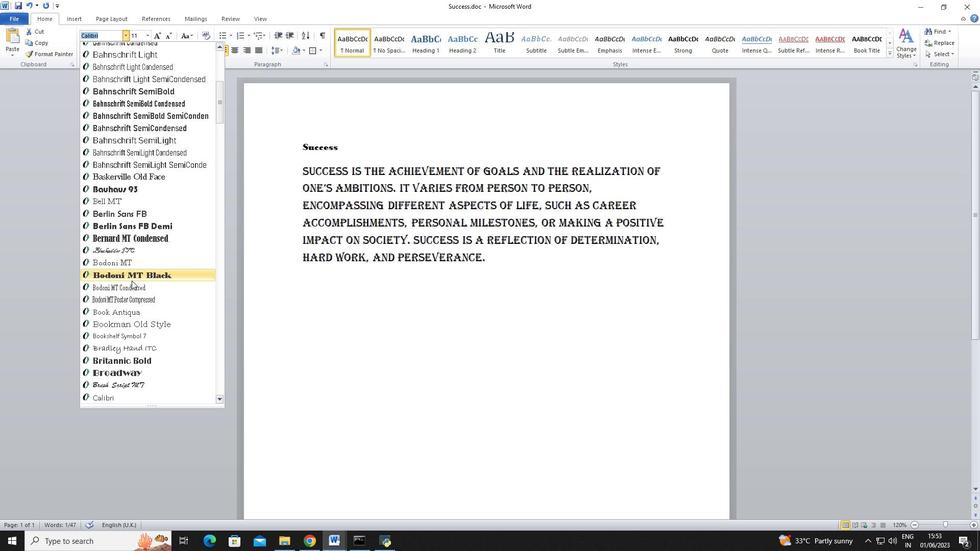 
Action: Mouse scrolled (131, 285) with delta (0, 0)
Screenshot: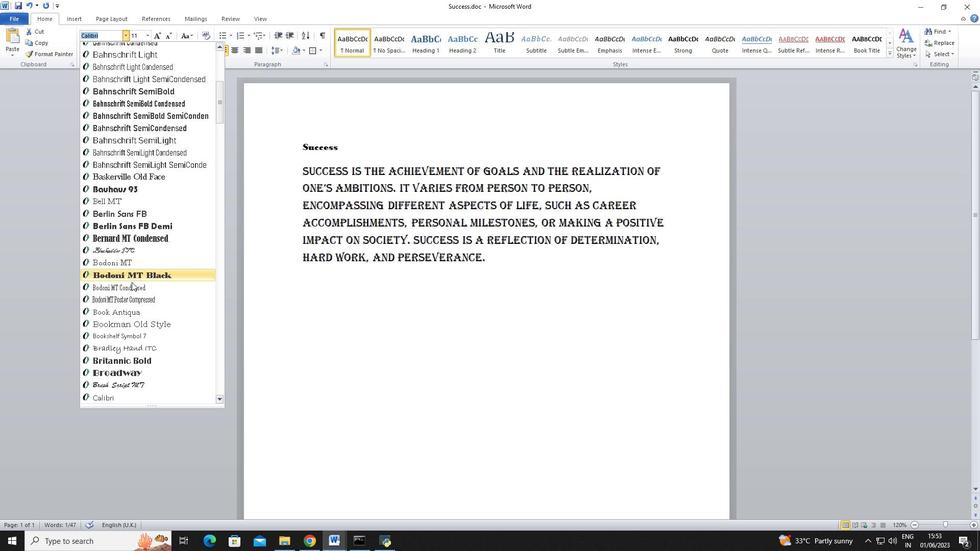 
Action: Mouse scrolled (131, 285) with delta (0, 0)
Screenshot: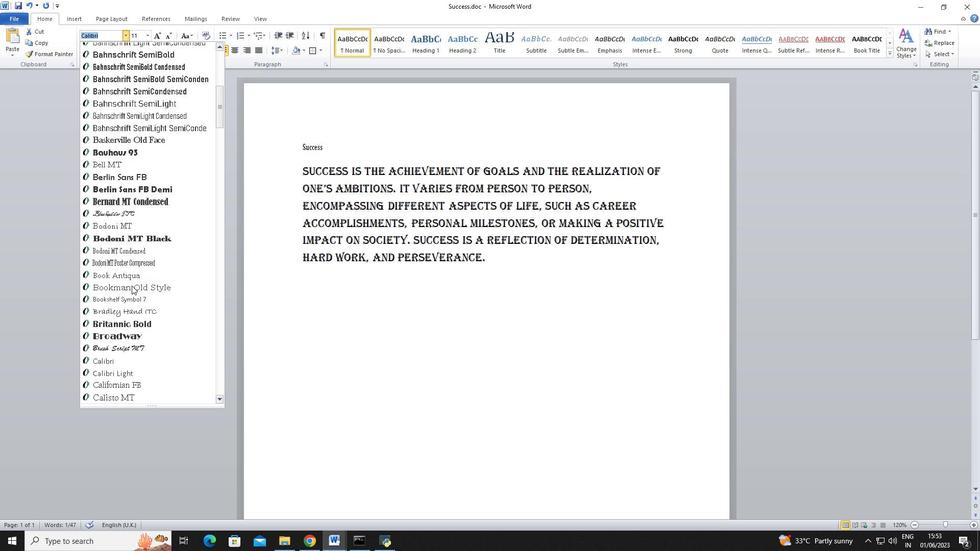 
Action: Mouse moved to (130, 287)
Screenshot: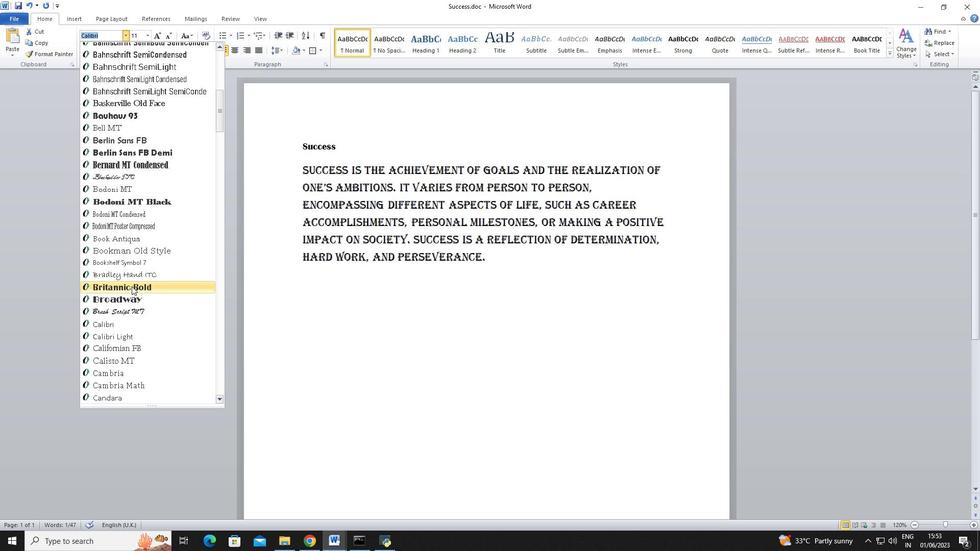 
Action: Mouse scrolled (130, 286) with delta (0, 0)
Screenshot: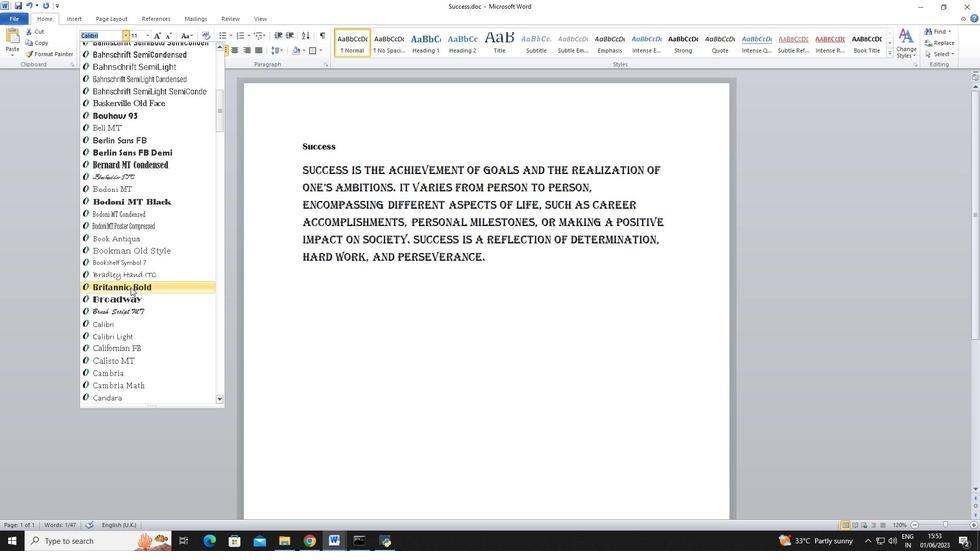 
Action: Mouse moved to (134, 361)
Screenshot: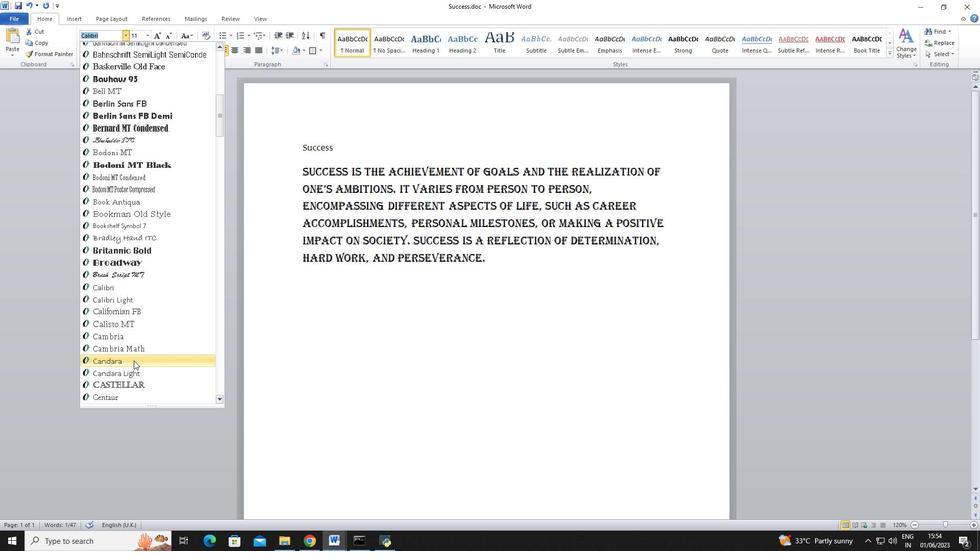 
Action: Mouse scrolled (134, 360) with delta (0, 0)
Screenshot: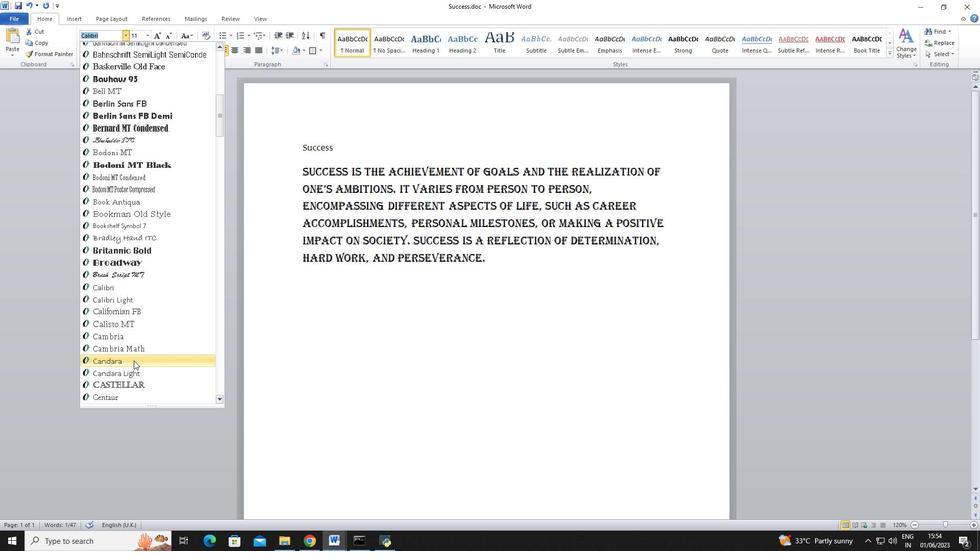 
Action: Mouse scrolled (134, 360) with delta (0, 0)
Screenshot: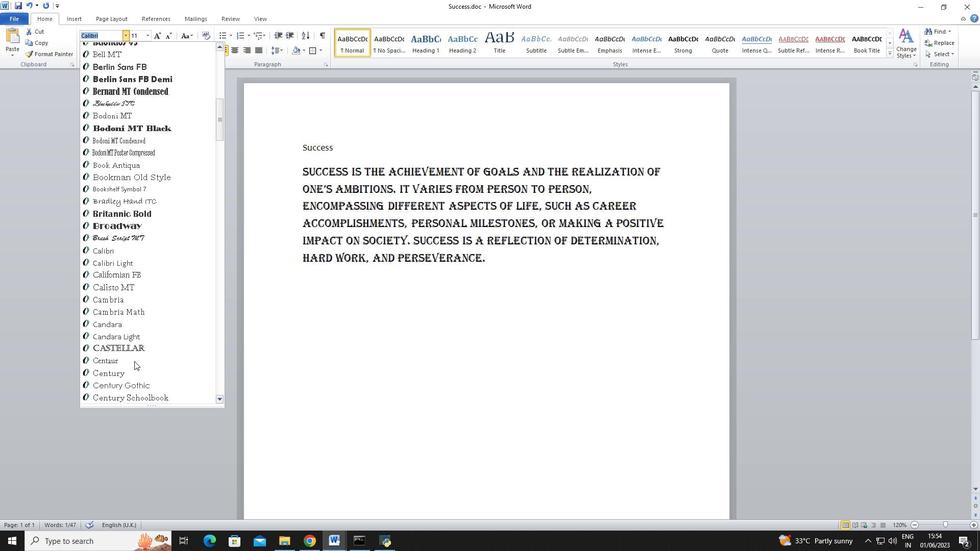 
Action: Mouse scrolled (134, 360) with delta (0, 0)
Screenshot: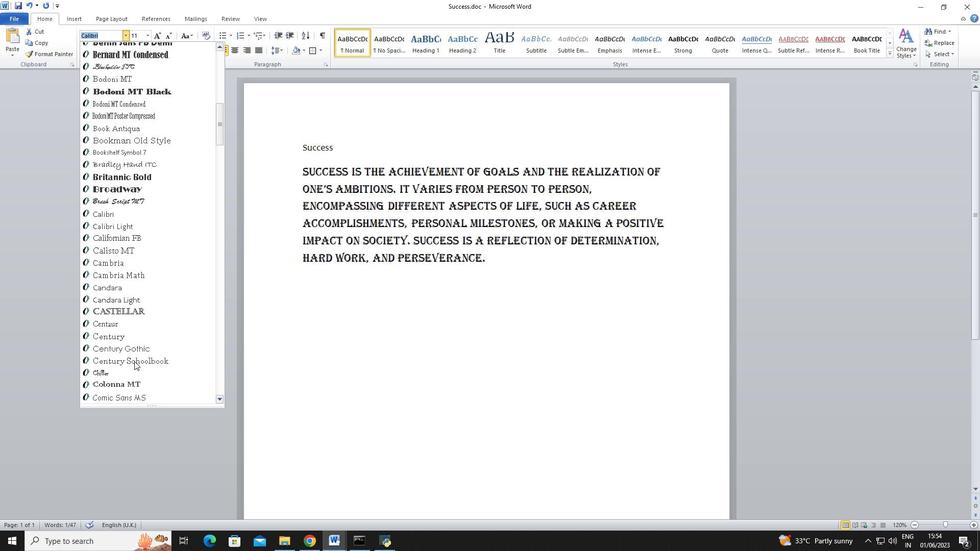 
Action: Mouse moved to (138, 366)
Screenshot: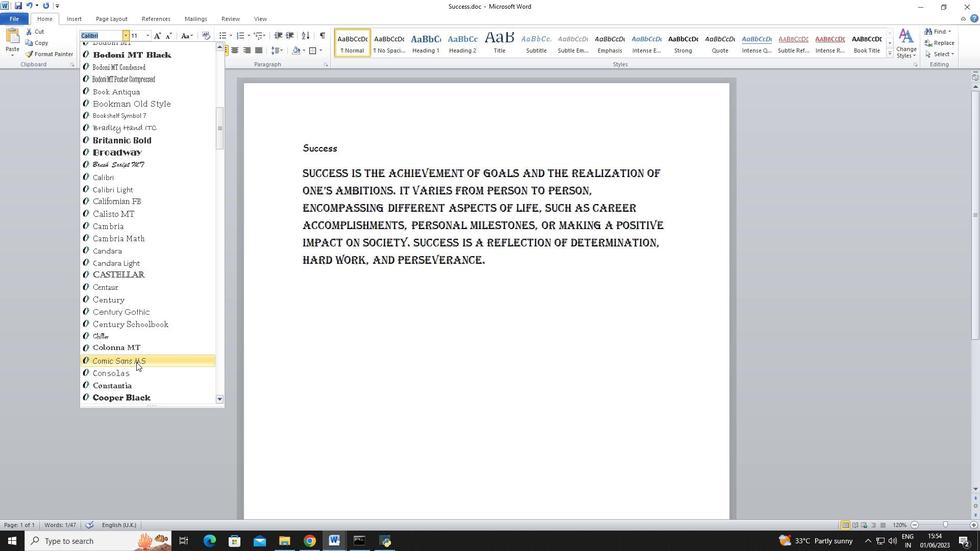 
Action: Mouse scrolled (138, 365) with delta (0, 0)
Screenshot: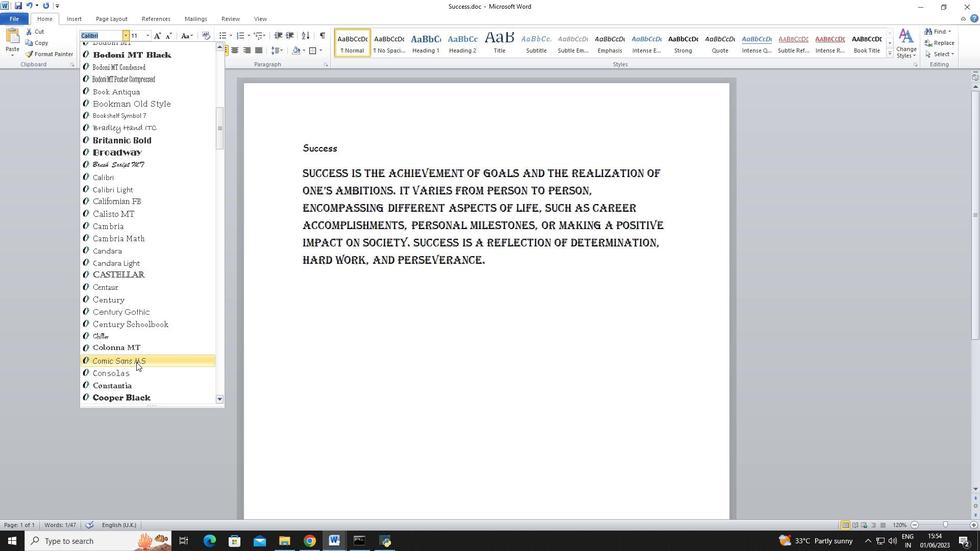 
Action: Mouse moved to (138, 366)
Screenshot: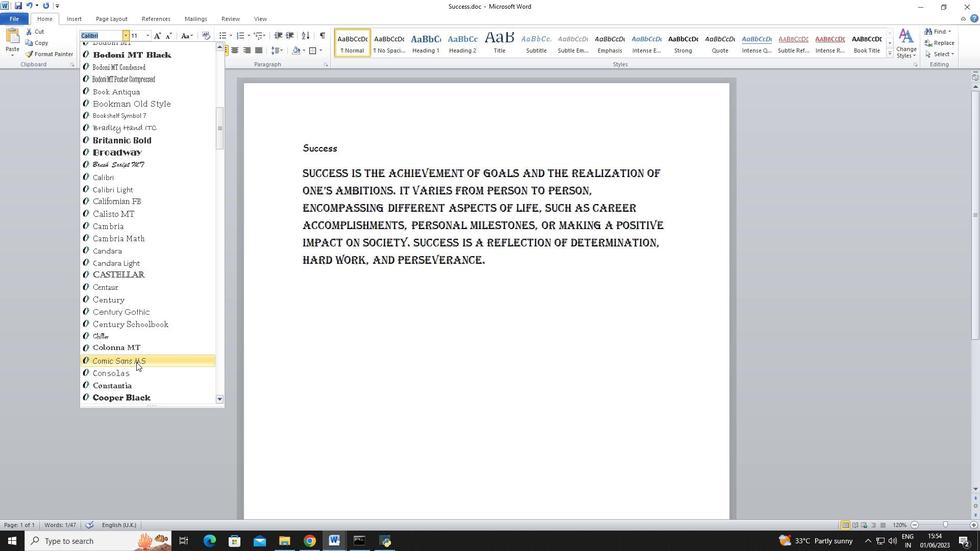 
Action: Mouse scrolled (138, 366) with delta (0, 0)
Screenshot: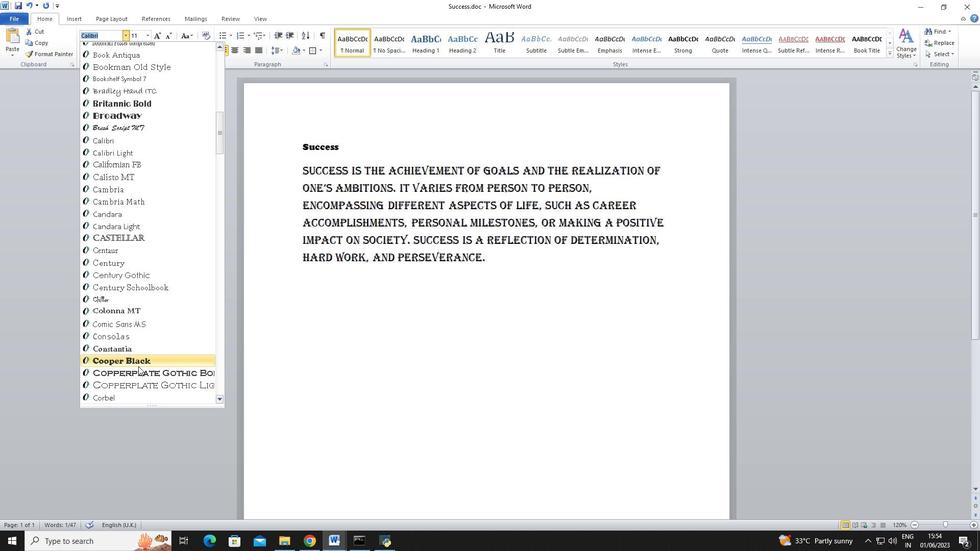 
Action: Mouse scrolled (138, 366) with delta (0, 0)
Screenshot: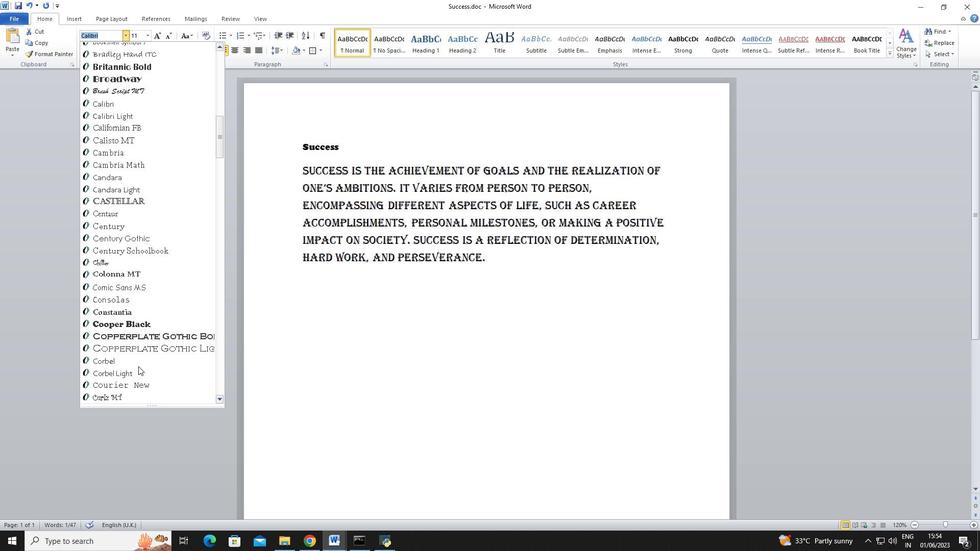 
Action: Mouse moved to (87, 23)
Screenshot: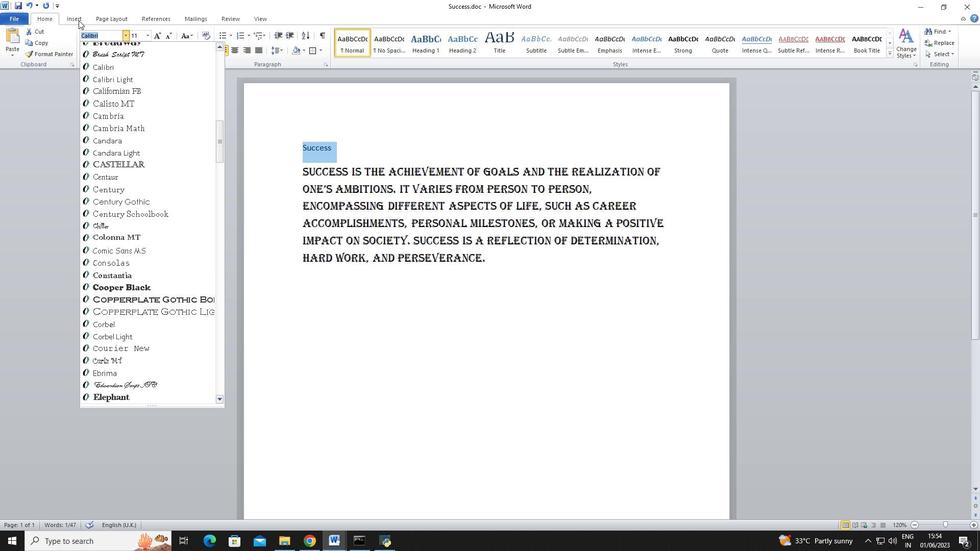 
Action: Key pressed <Key.shift>C
Screenshot: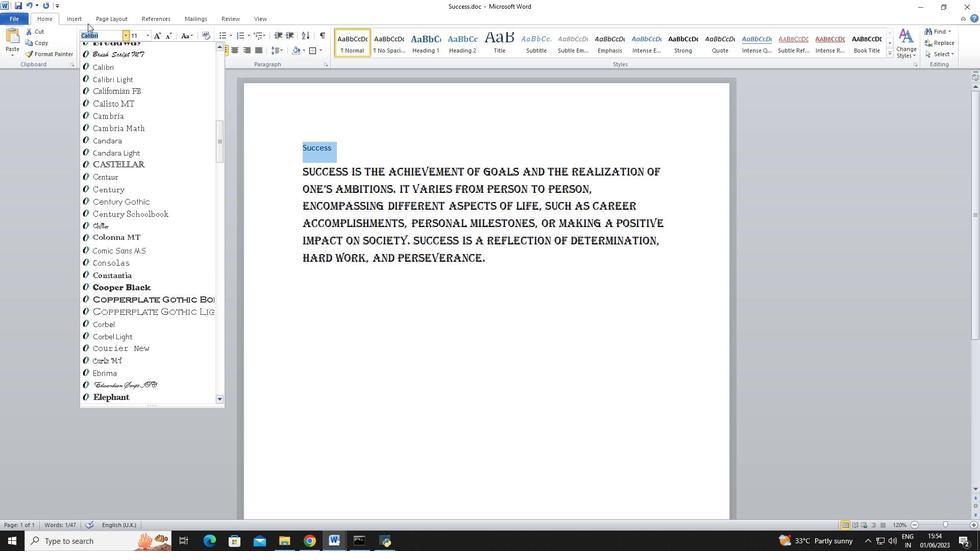 
Action: Mouse moved to (83, 17)
Screenshot: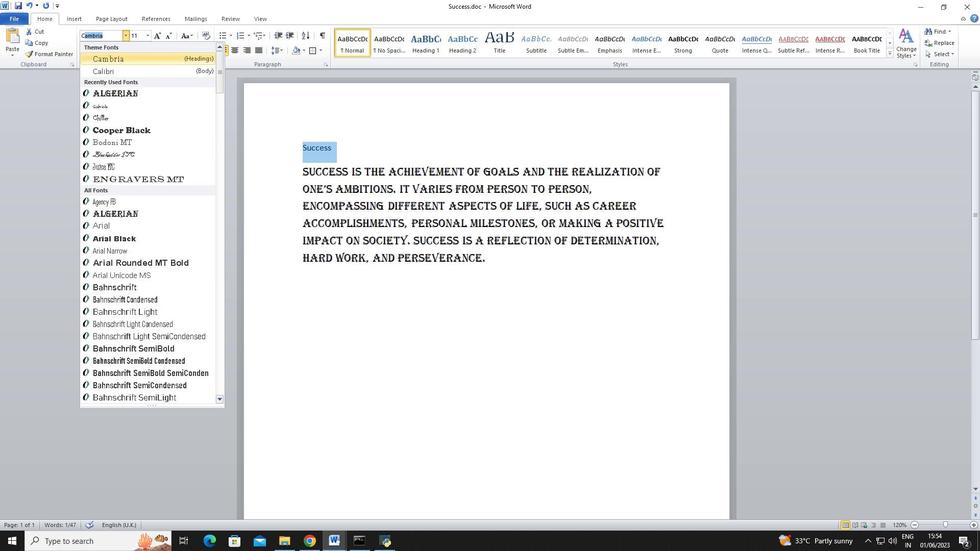 
Action: Key pressed aladea<Key.enter>
Screenshot: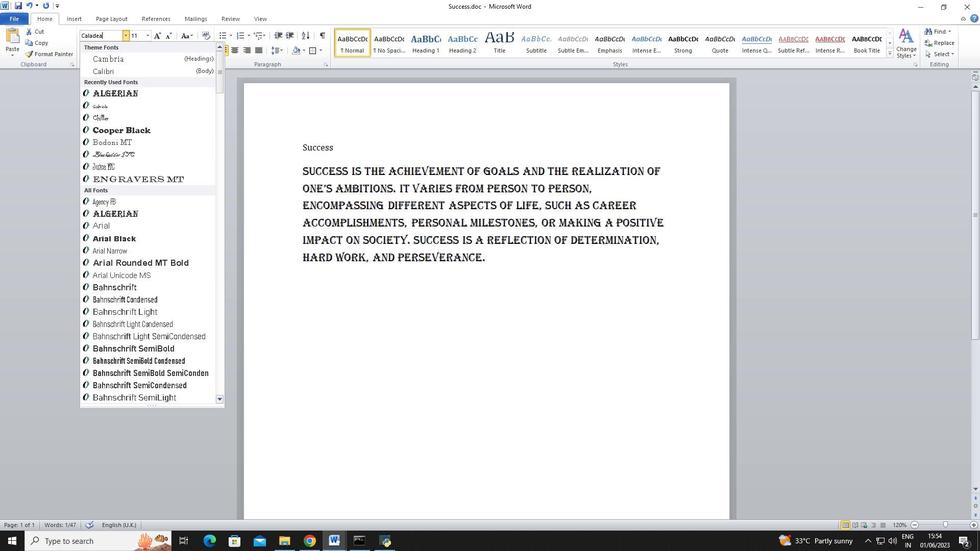 
Action: Mouse moved to (445, 291)
Screenshot: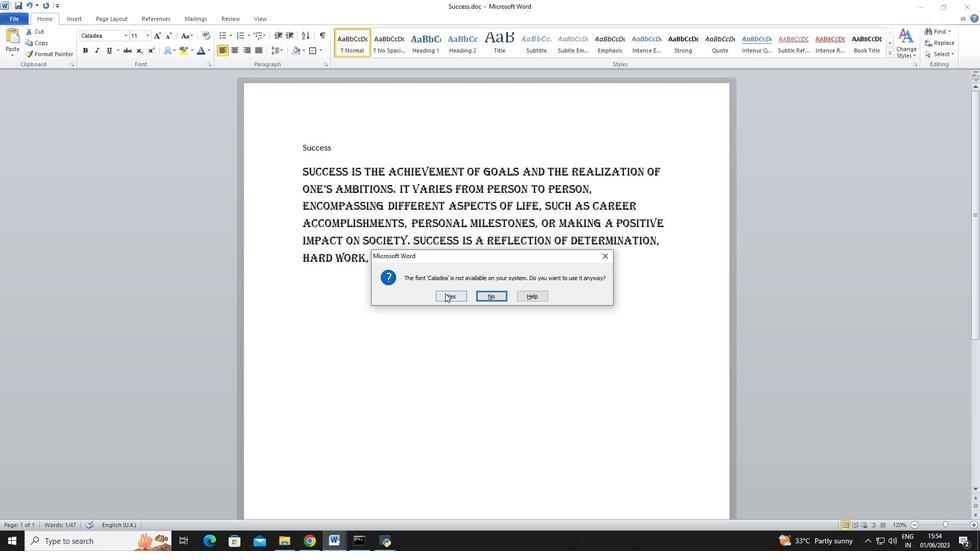 
Action: Mouse pressed left at (445, 291)
Screenshot: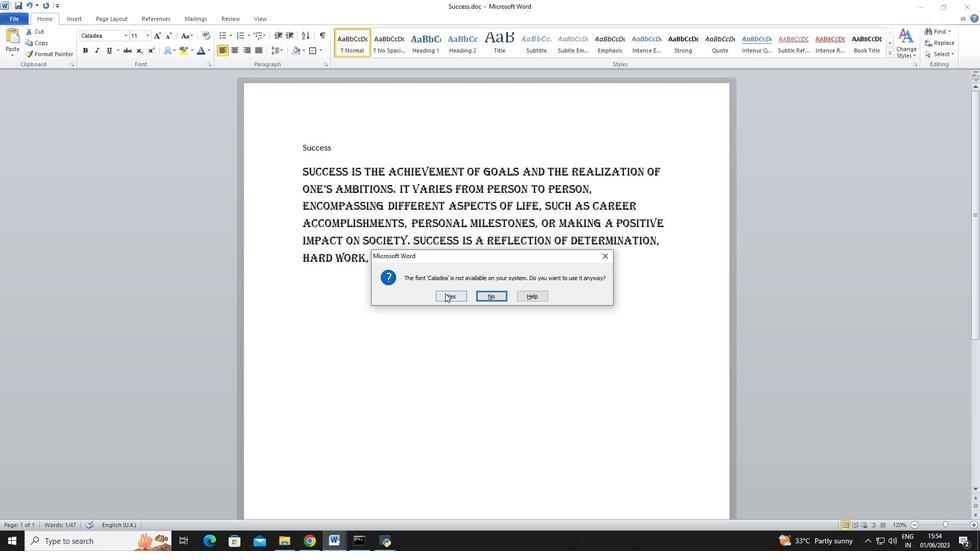 
Action: Mouse moved to (147, 36)
Screenshot: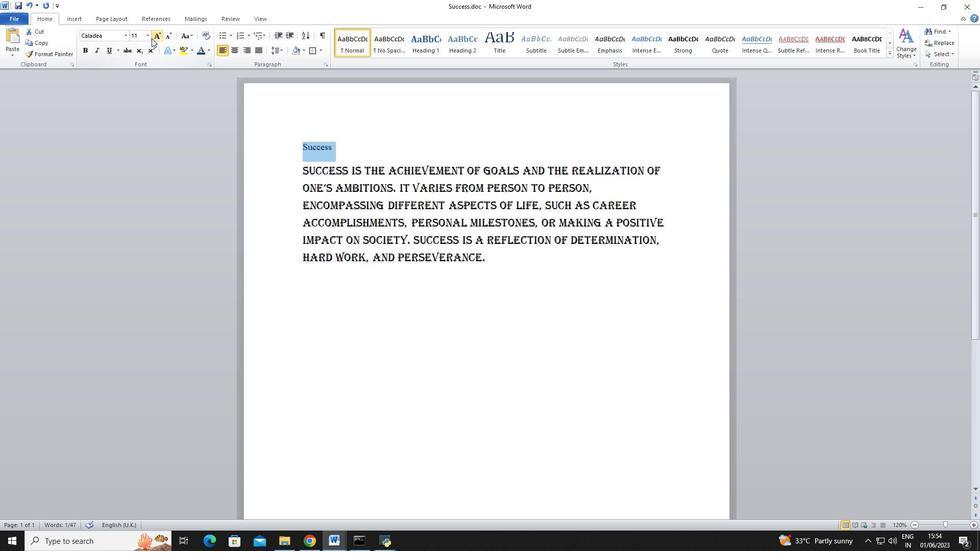 
Action: Mouse pressed left at (147, 36)
Screenshot: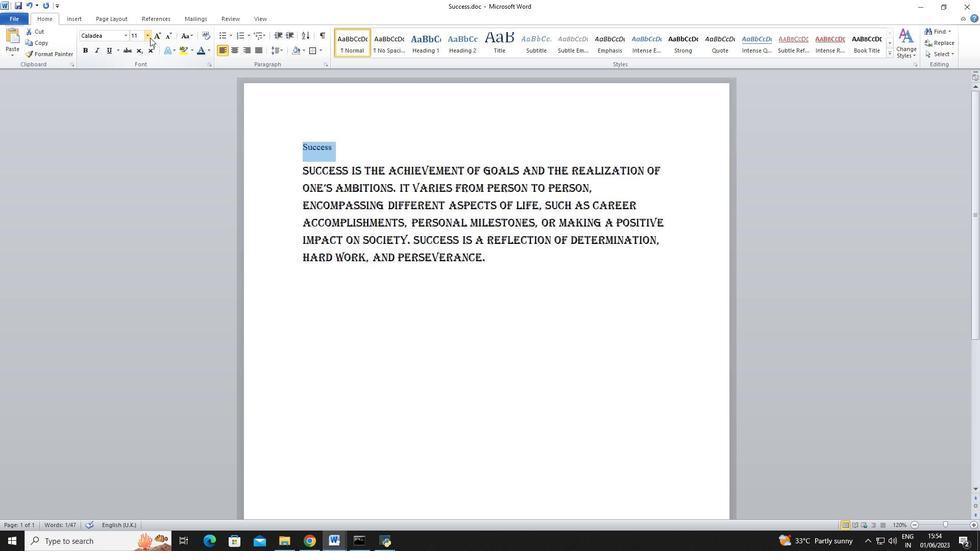 
Action: Mouse moved to (138, 85)
Screenshot: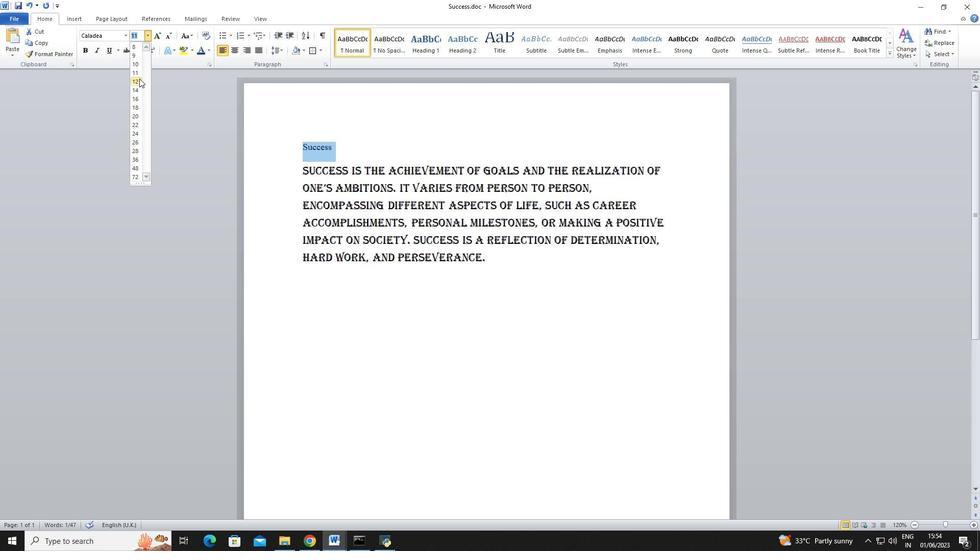 
Action: Mouse pressed left at (138, 85)
Screenshot: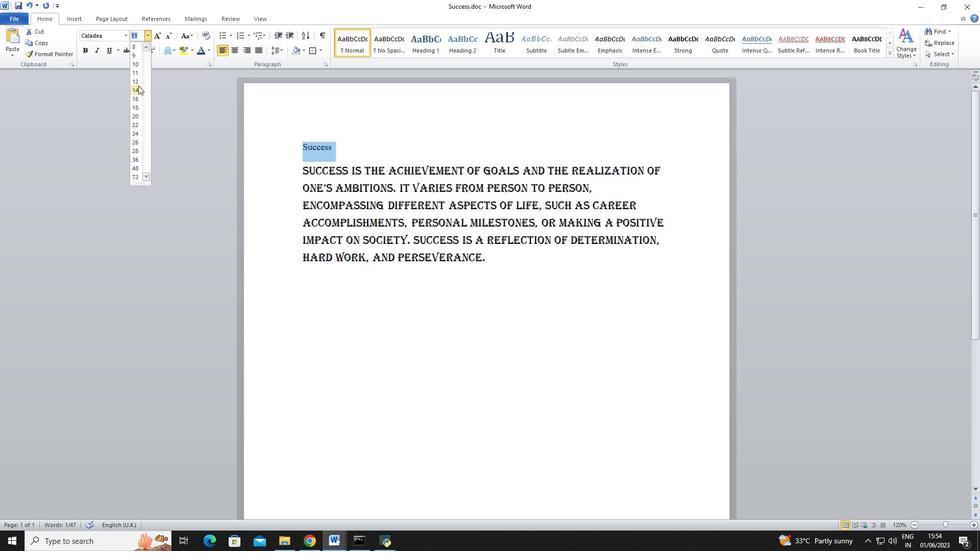 
Action: Mouse moved to (230, 49)
Screenshot: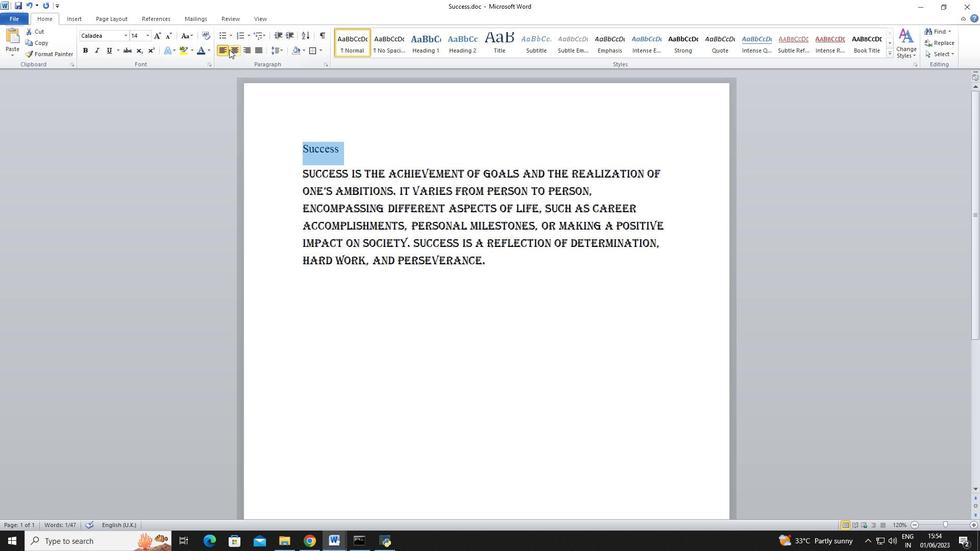 
Action: Mouse pressed left at (230, 49)
Screenshot: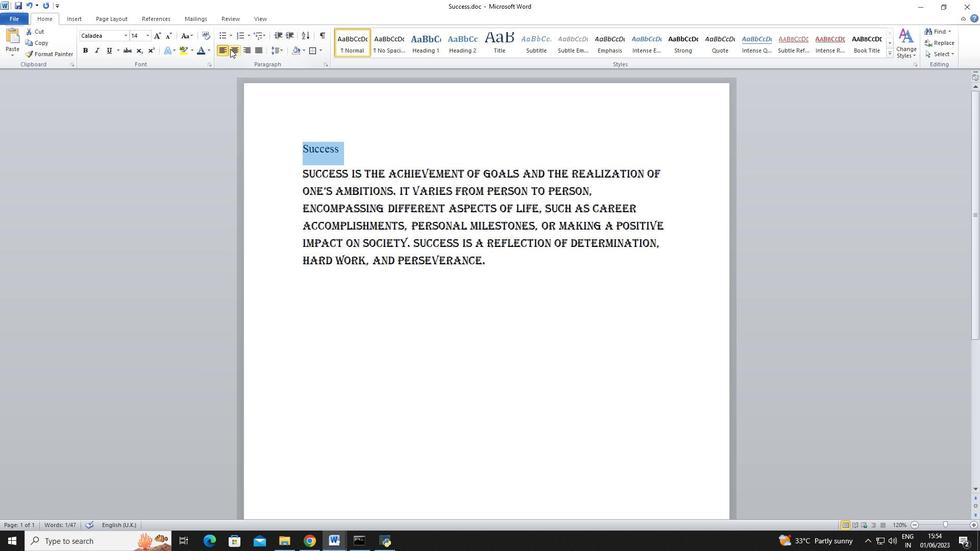 
Action: Mouse moved to (510, 287)
Screenshot: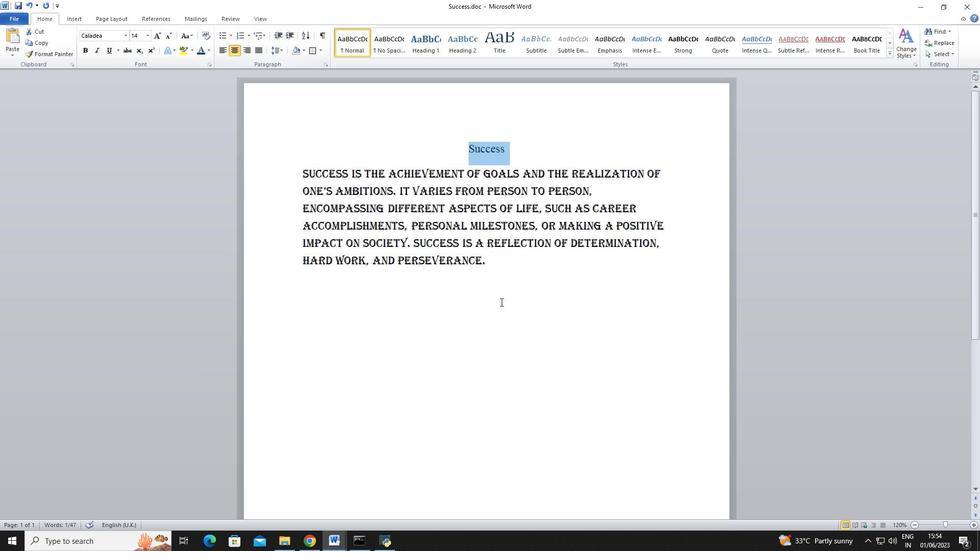 
Action: Mouse pressed left at (510, 287)
Screenshot: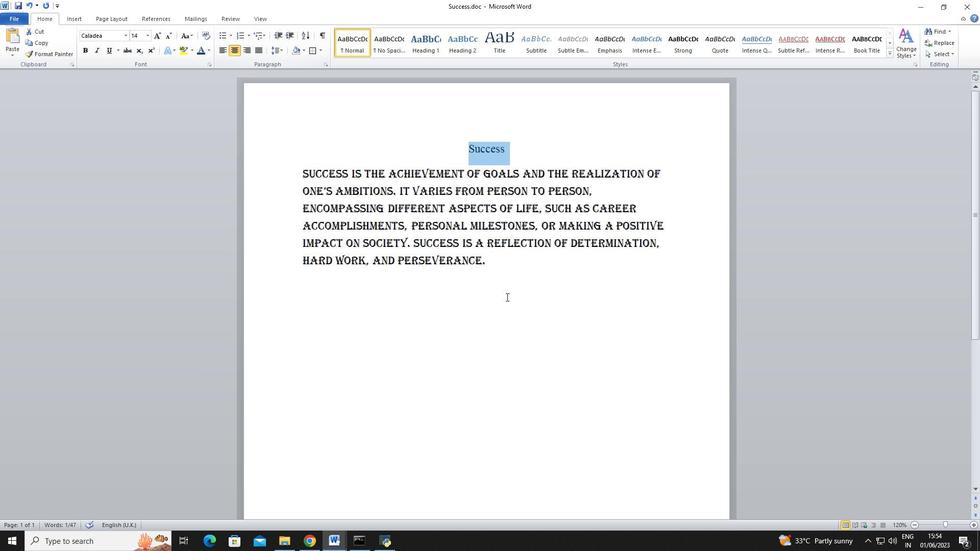
Action: Mouse moved to (505, 270)
Screenshot: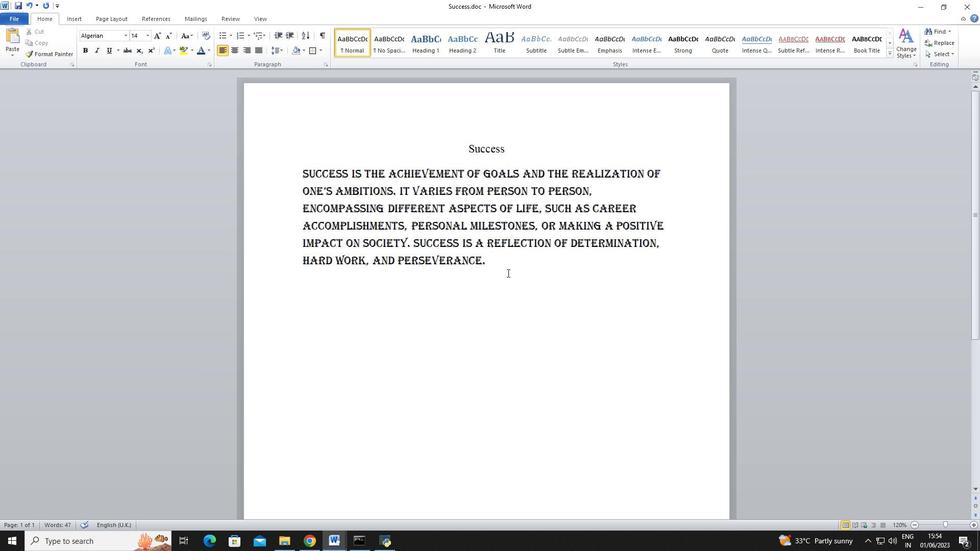 
